 Task: Add an event with the title Second Interview with Rahul, date ''2023/10/24'', time 7:00 AM to 9:00 AMand add a description: The team may use predefined quality metrics and measurements to quantitatively assess the quality of project deliverables and processes. These metrics could include defect rates, customer satisfaction surveys, performance benchmarks, or adherence to project timelines and budgets.Select event color  Grape . Add location for the event as: 789 Khan El Khalili Bazaar, Cairo, Egypt, logged in from the account softage.6@softage.netand send the event invitation to softage.8@softage.net and softage.9@softage.net. Set a reminder for the event Doesn''t repeat
Action: Mouse moved to (79, 113)
Screenshot: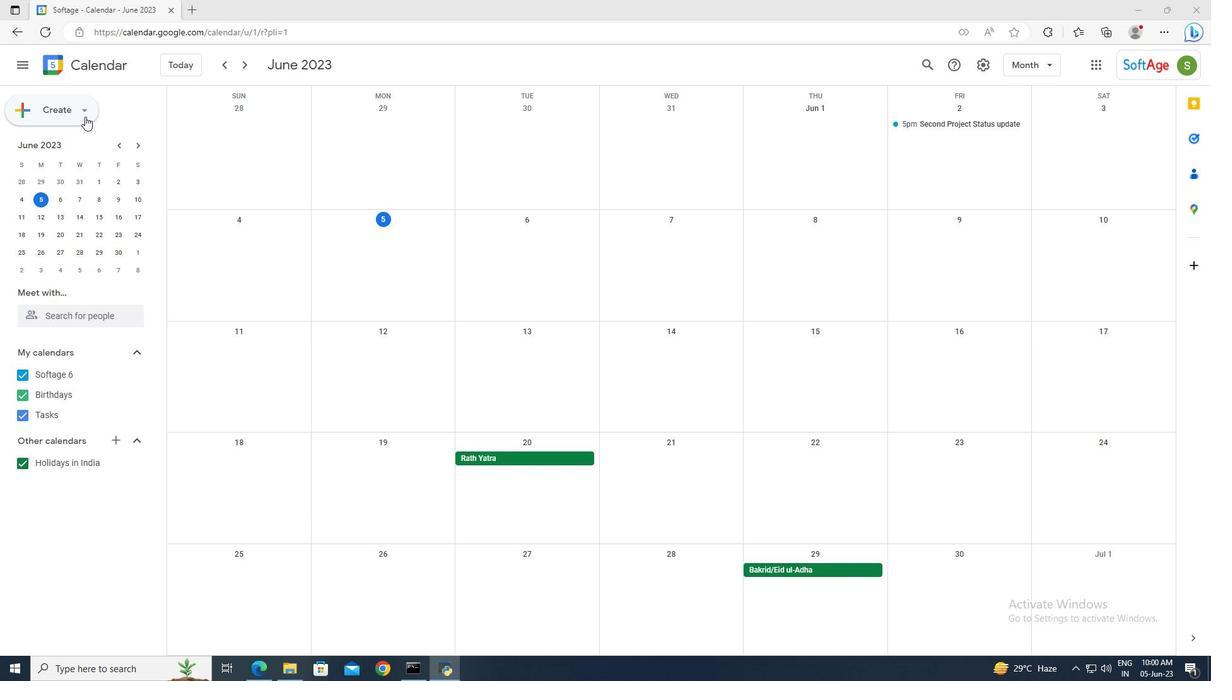 
Action: Mouse pressed left at (79, 113)
Screenshot: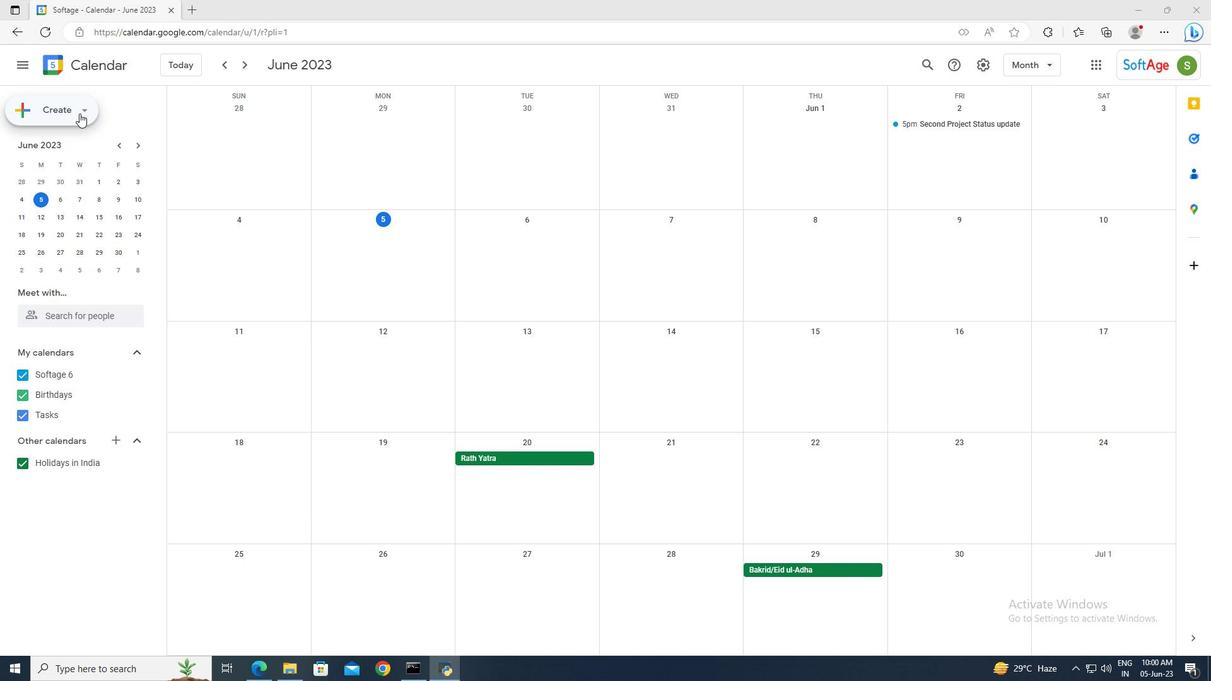 
Action: Mouse moved to (83, 140)
Screenshot: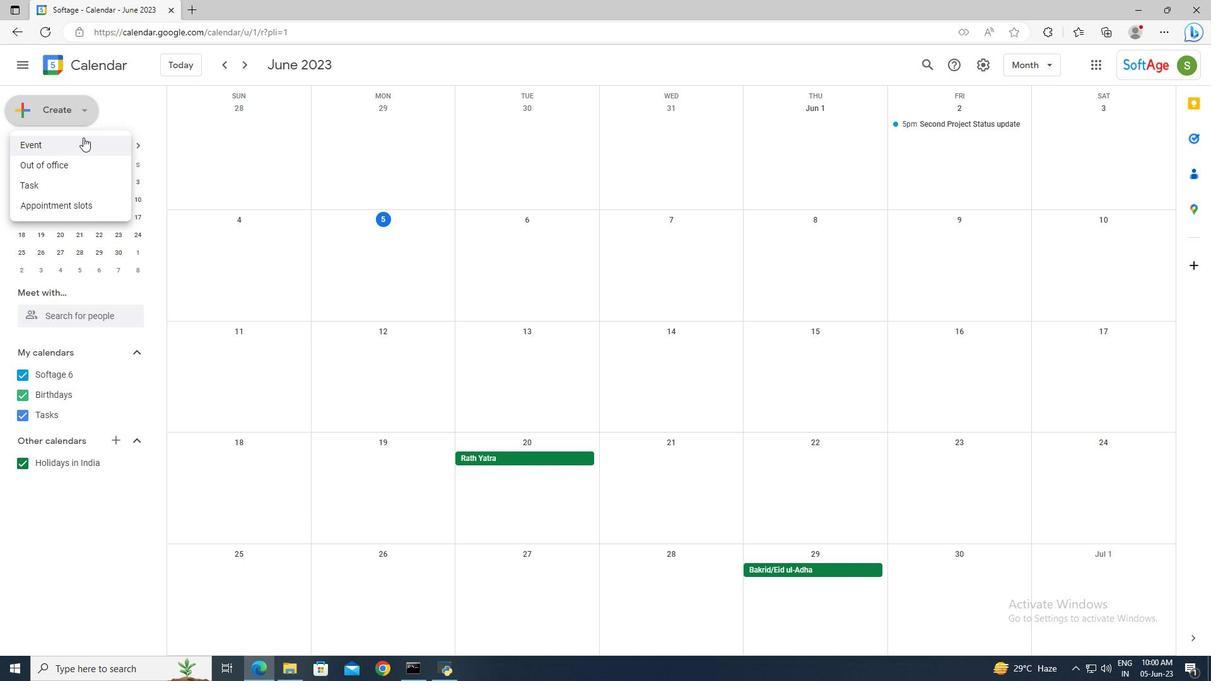 
Action: Mouse pressed left at (83, 140)
Screenshot: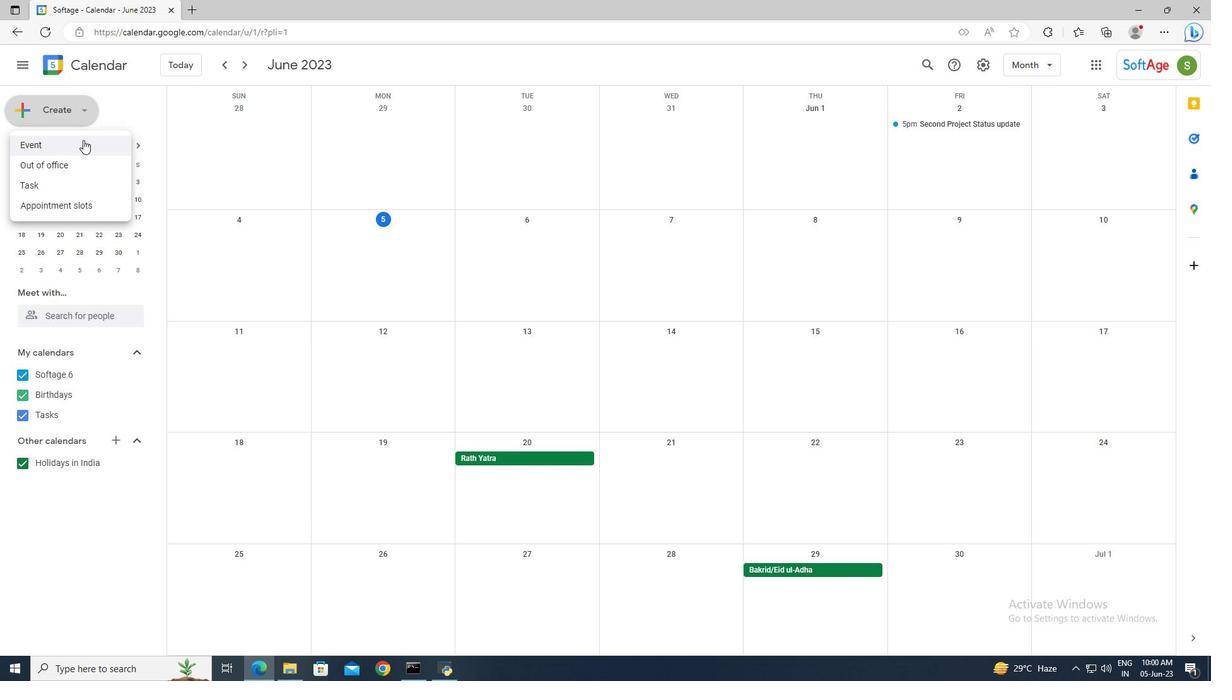 
Action: Mouse moved to (187, 492)
Screenshot: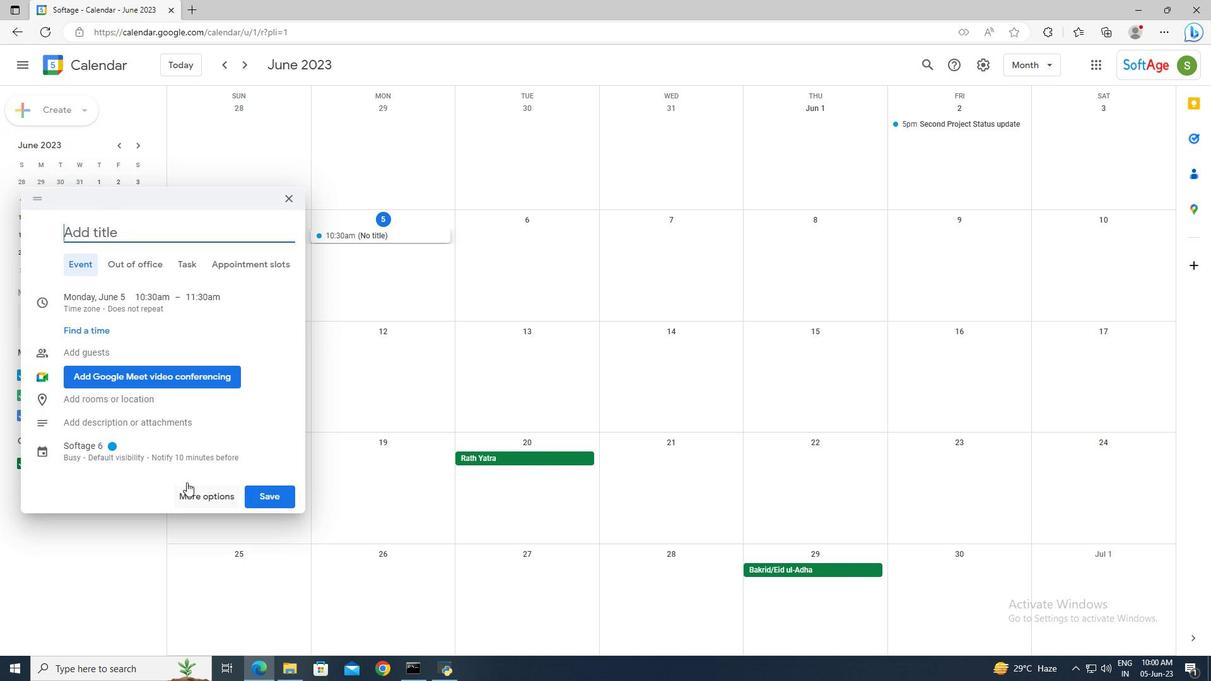 
Action: Mouse pressed left at (187, 492)
Screenshot: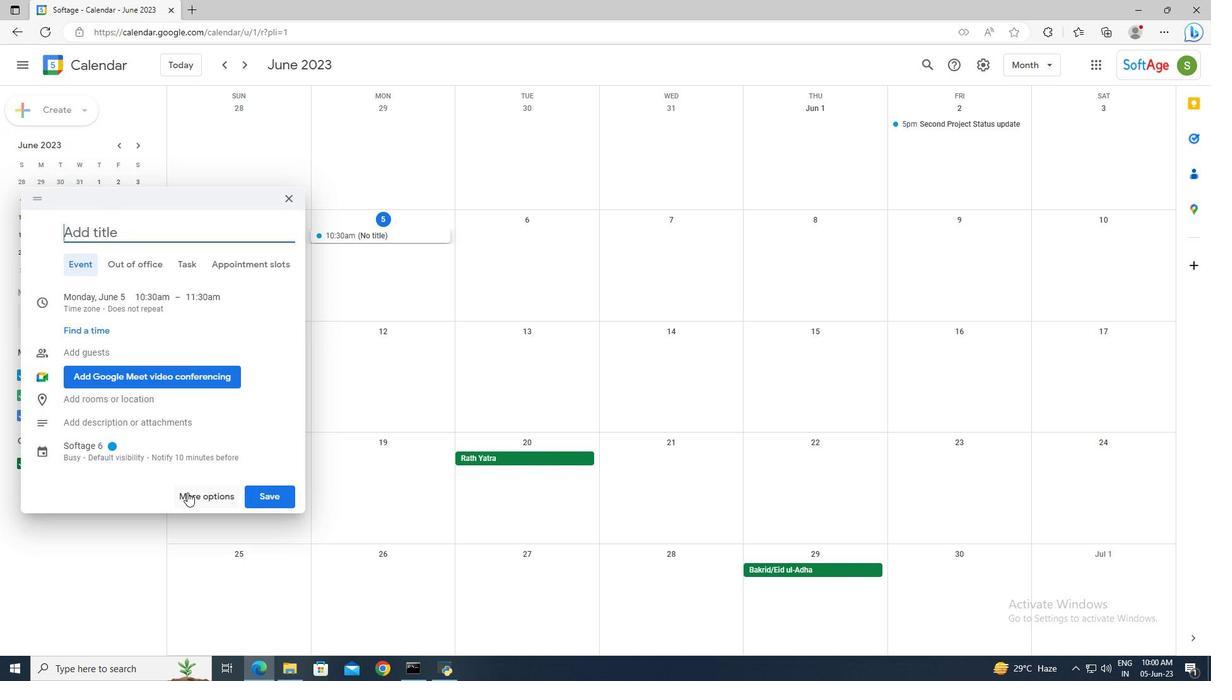 
Action: Mouse moved to (208, 75)
Screenshot: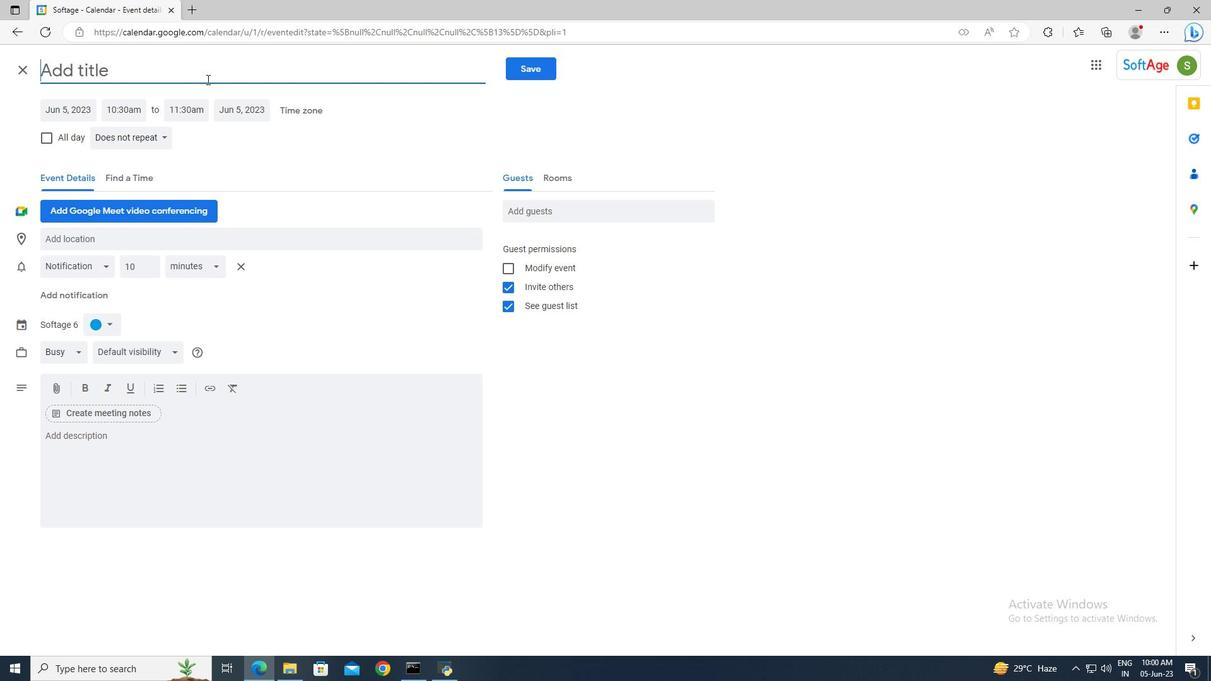 
Action: Mouse pressed left at (208, 75)
Screenshot: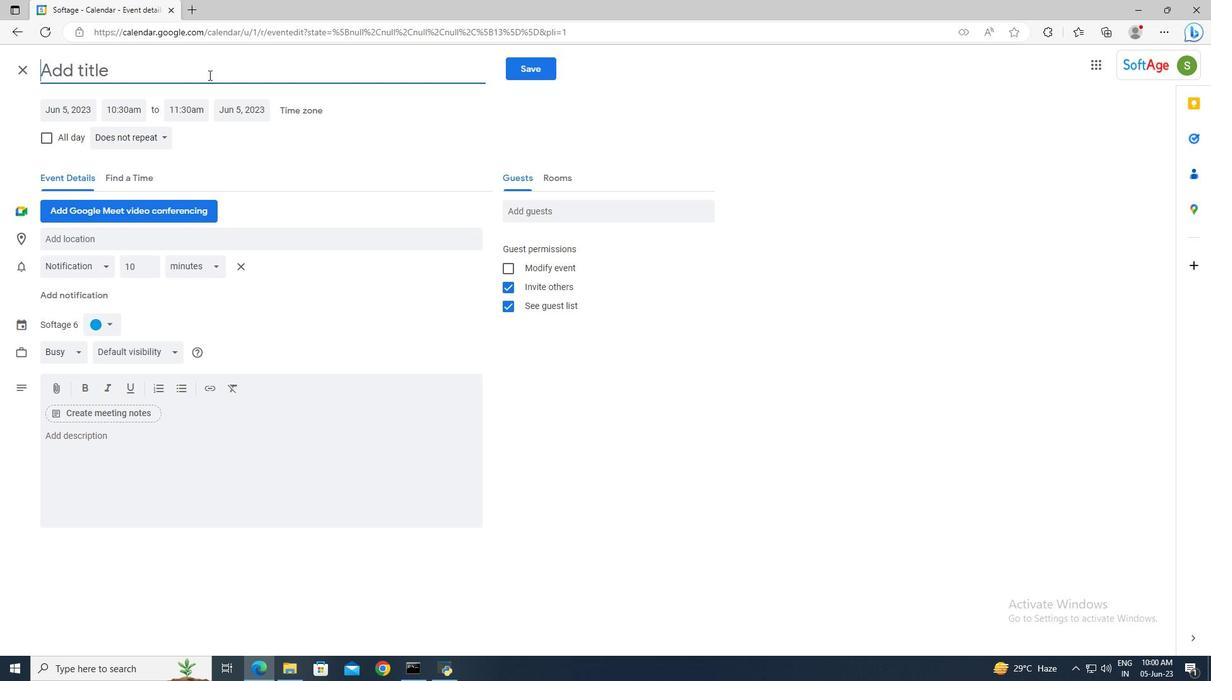 
Action: Key pressed <Key.shift>See<Key.backspace>cont<Key.backspace>d<Key.space><Key.shift>Interview<Key.space>with<Key.space><Key.shift>Rahul
Screenshot: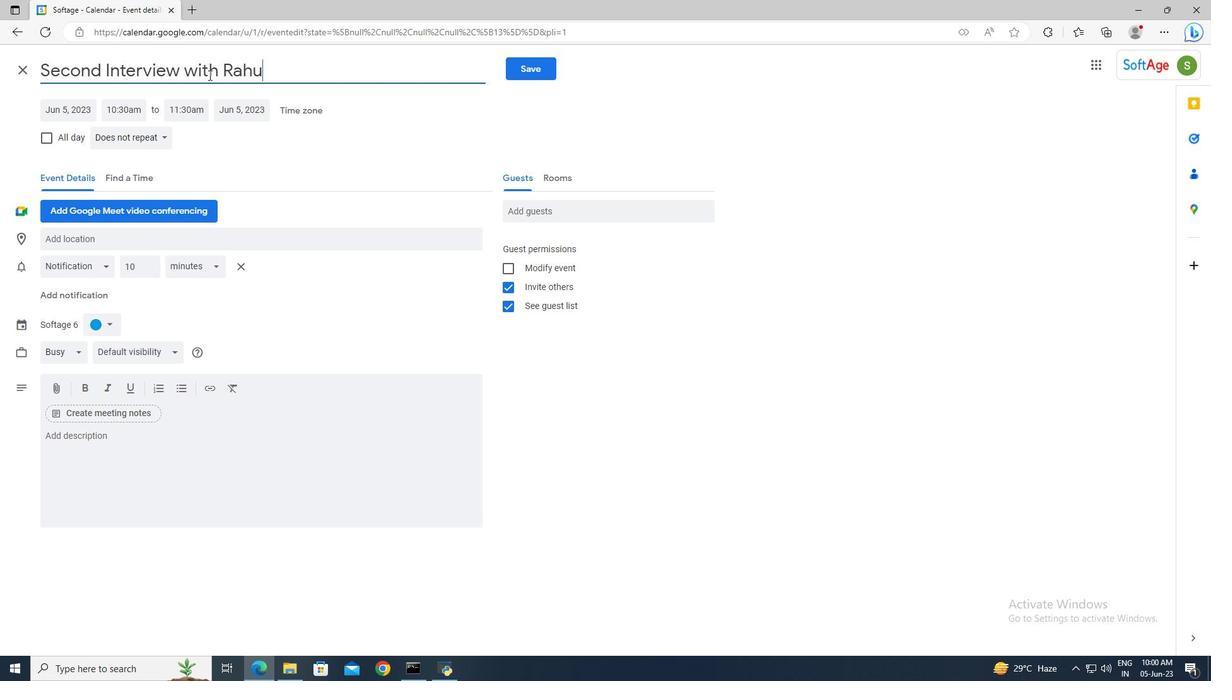 
Action: Mouse moved to (75, 114)
Screenshot: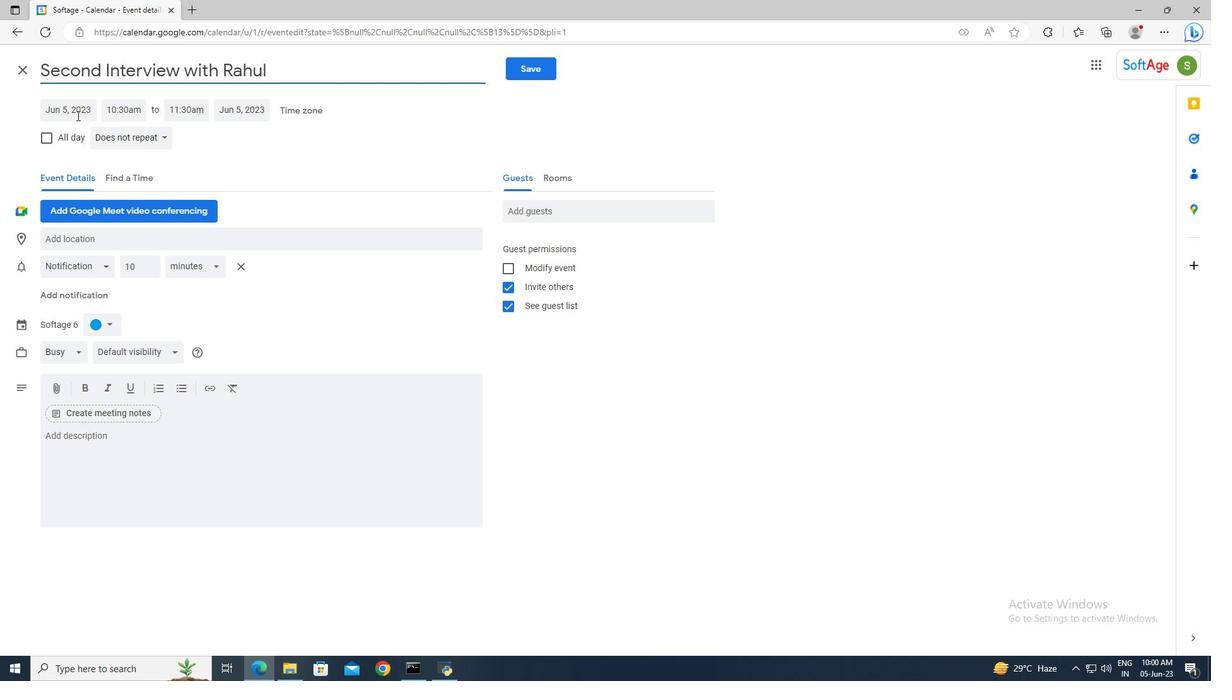 
Action: Mouse pressed left at (75, 114)
Screenshot: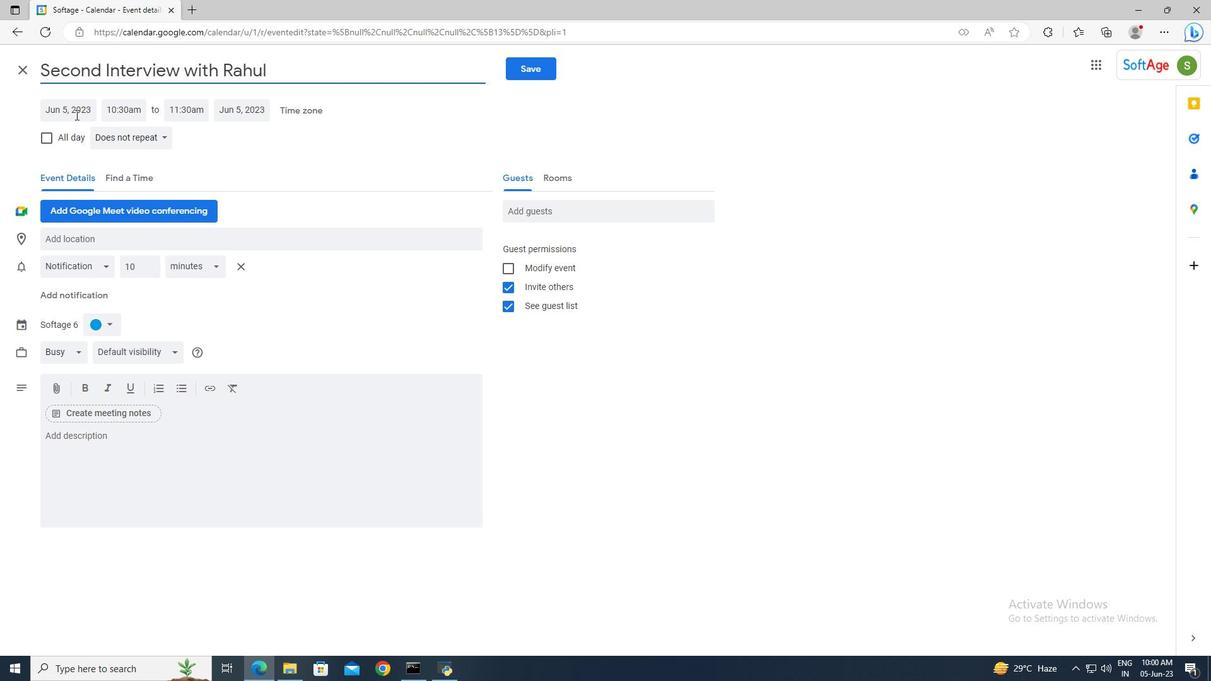 
Action: Mouse moved to (195, 137)
Screenshot: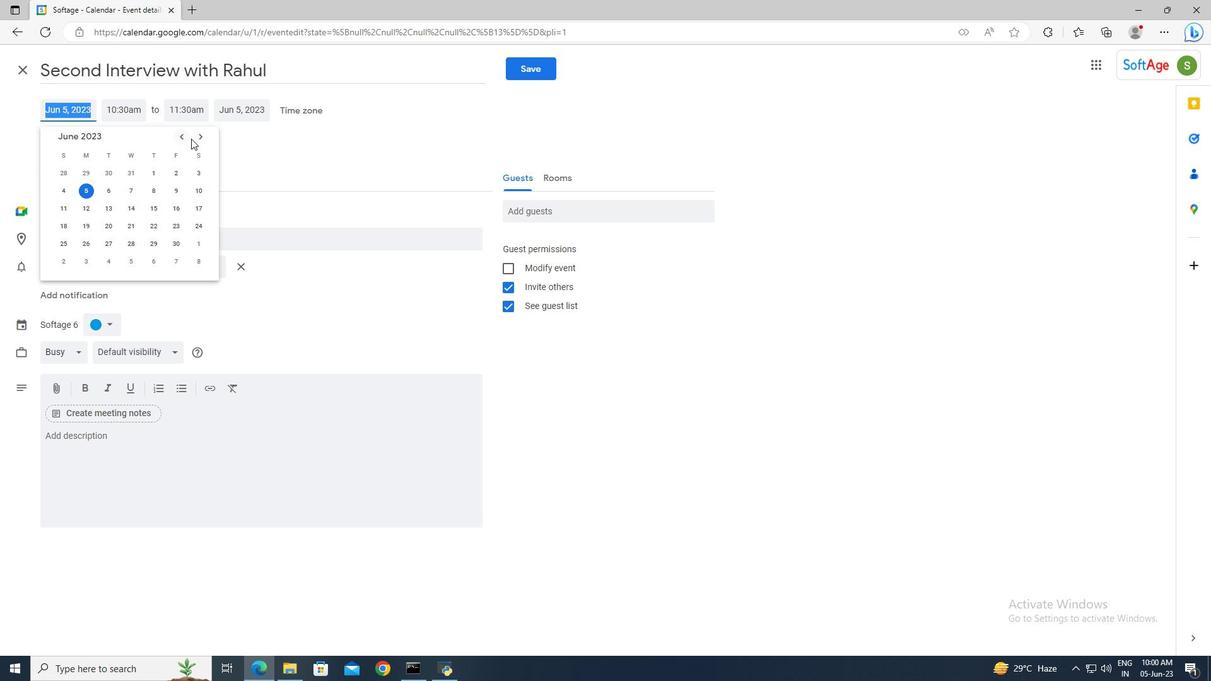 
Action: Mouse pressed left at (195, 137)
Screenshot: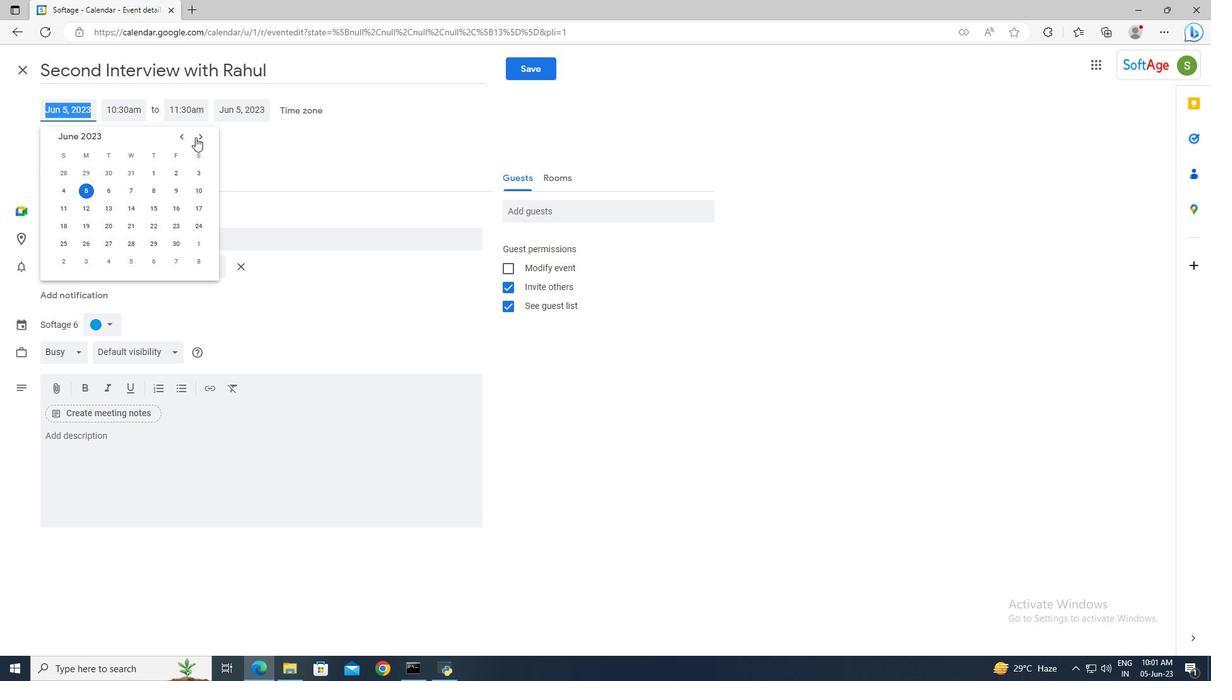 
Action: Mouse moved to (194, 135)
Screenshot: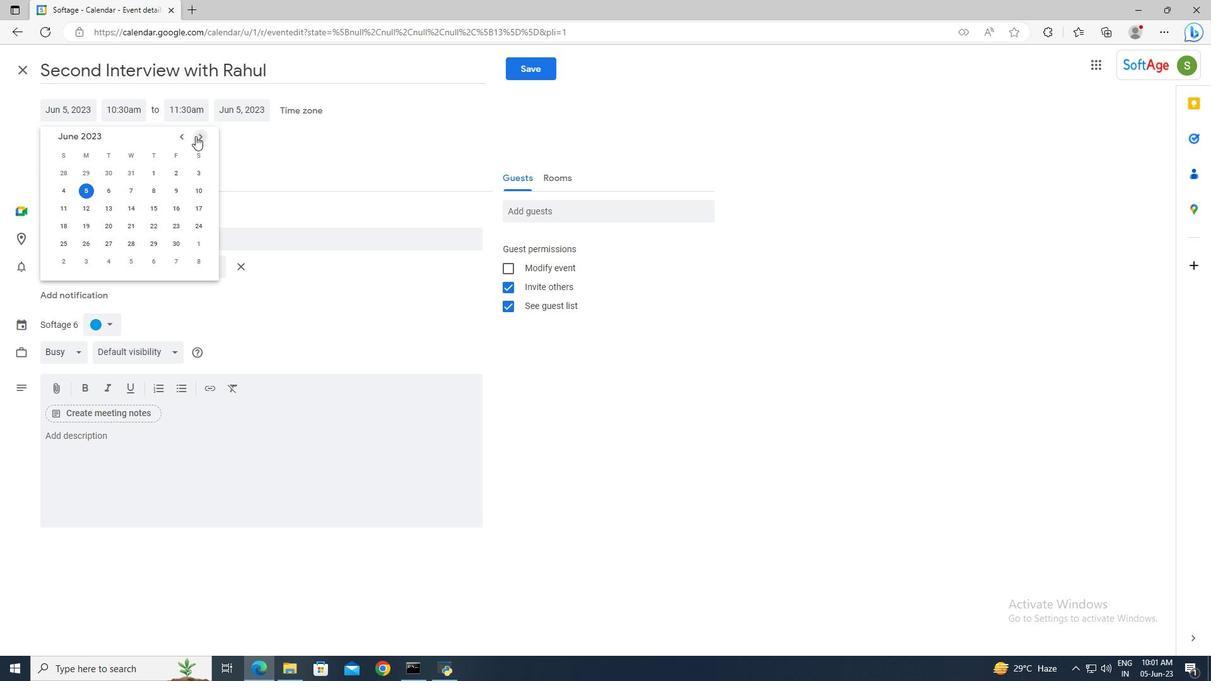 
Action: Mouse pressed left at (194, 135)
Screenshot: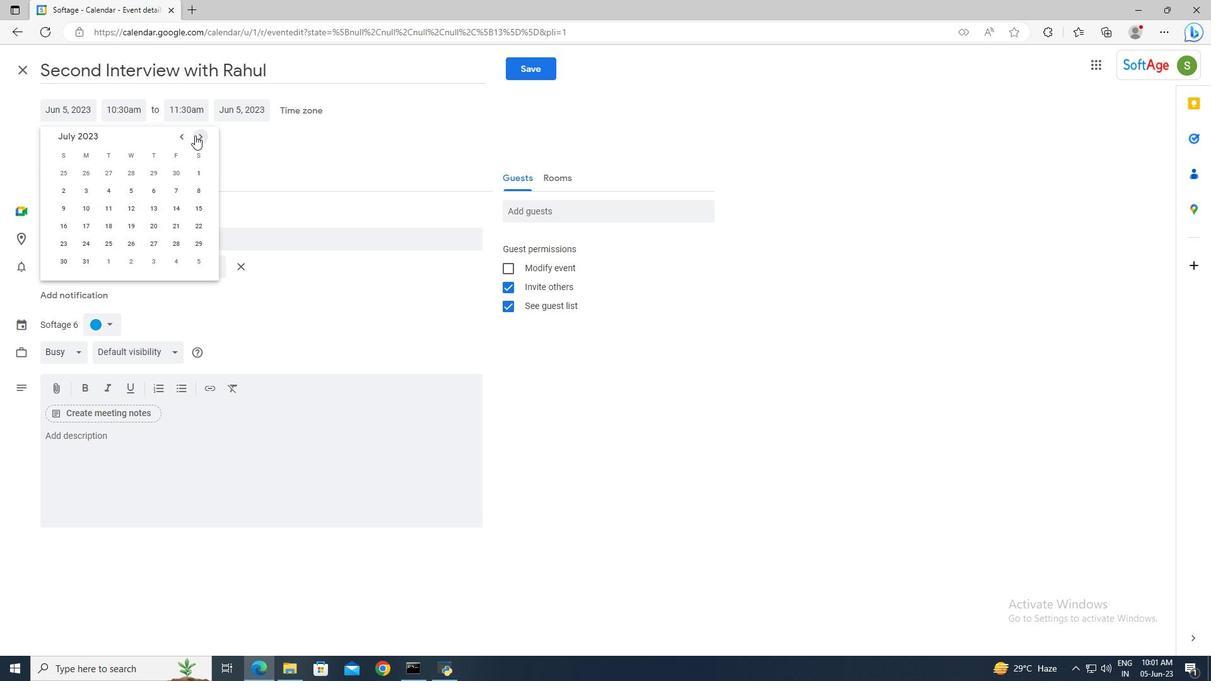 
Action: Mouse moved to (194, 135)
Screenshot: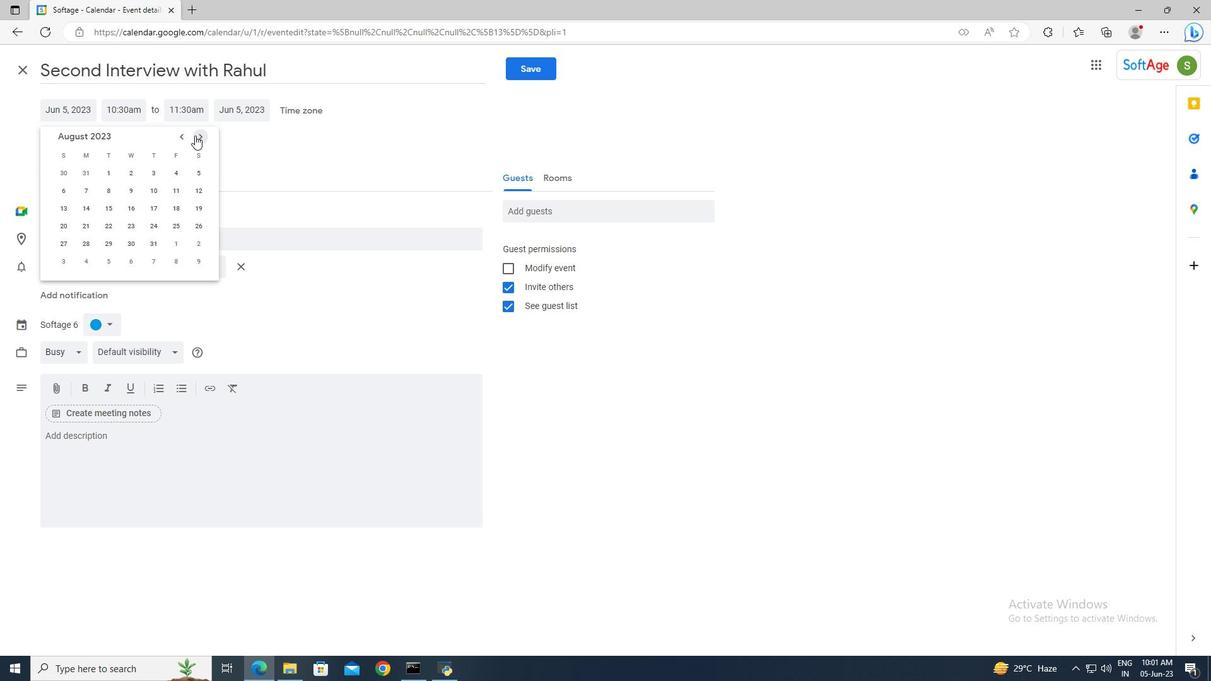 
Action: Mouse pressed left at (194, 135)
Screenshot: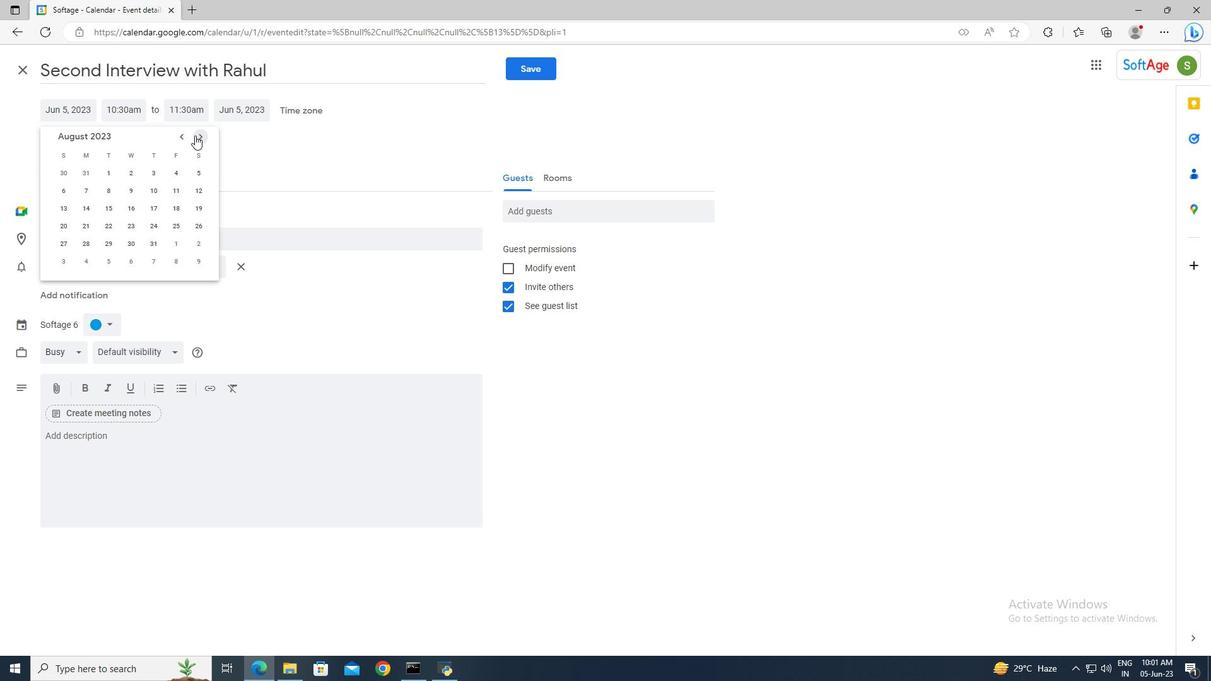 
Action: Mouse pressed left at (194, 135)
Screenshot: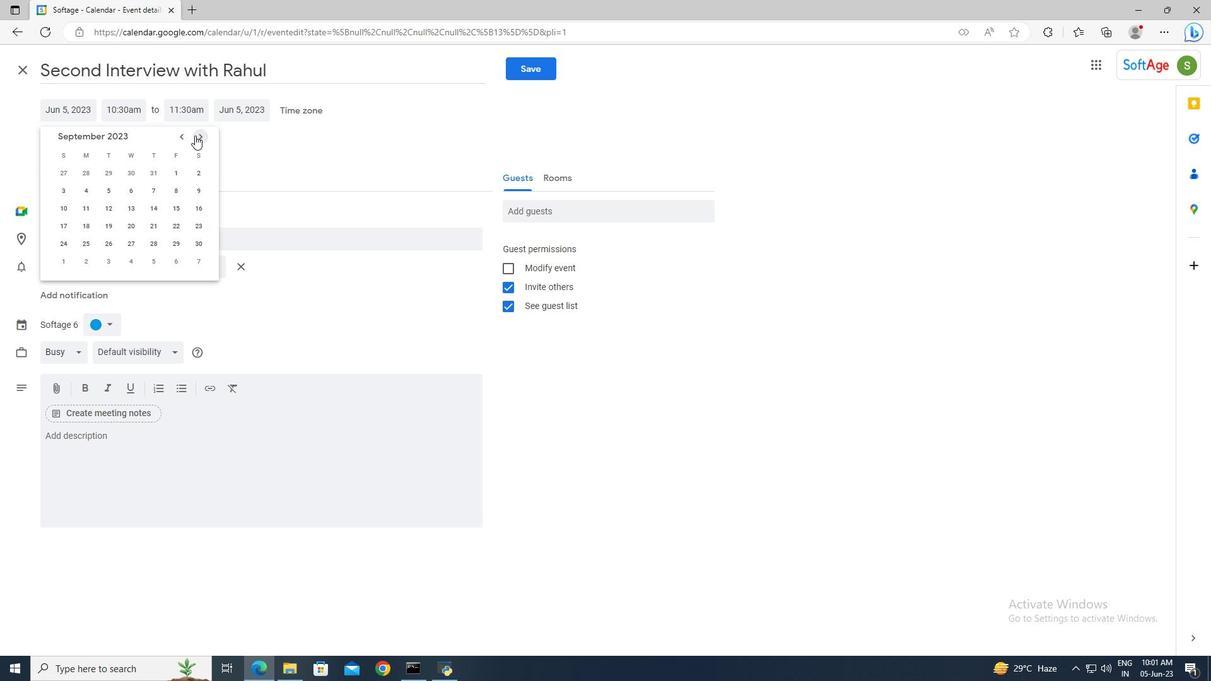 
Action: Mouse moved to (111, 224)
Screenshot: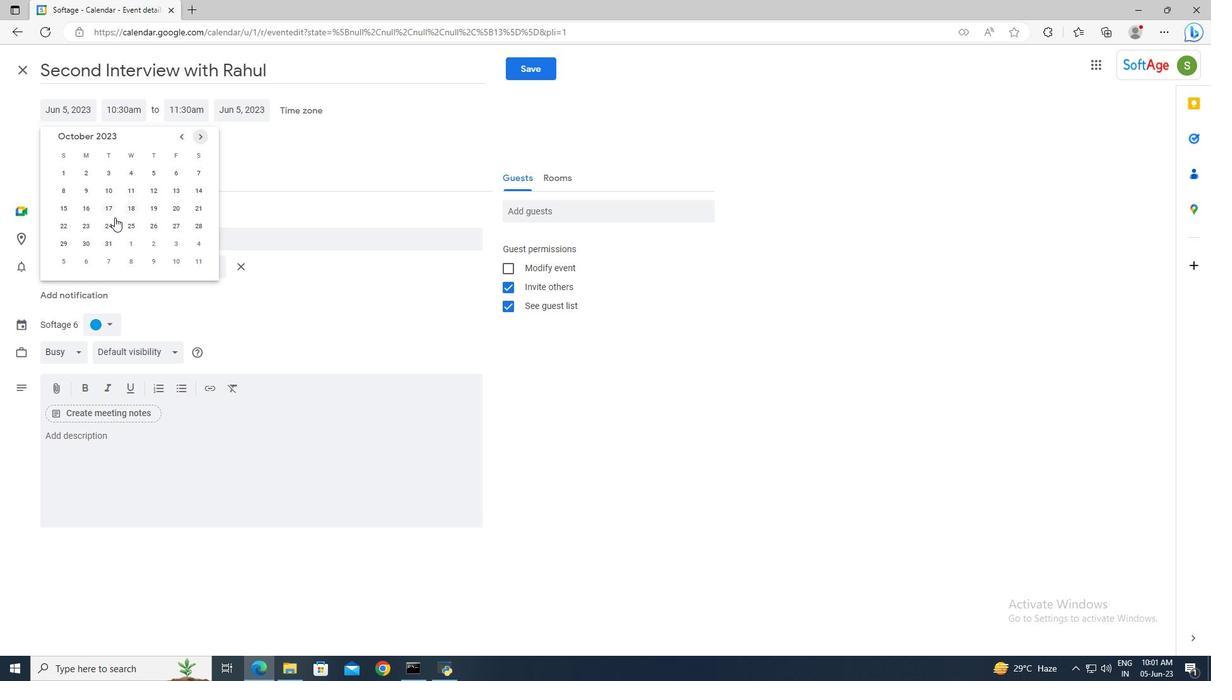 
Action: Mouse pressed left at (111, 224)
Screenshot: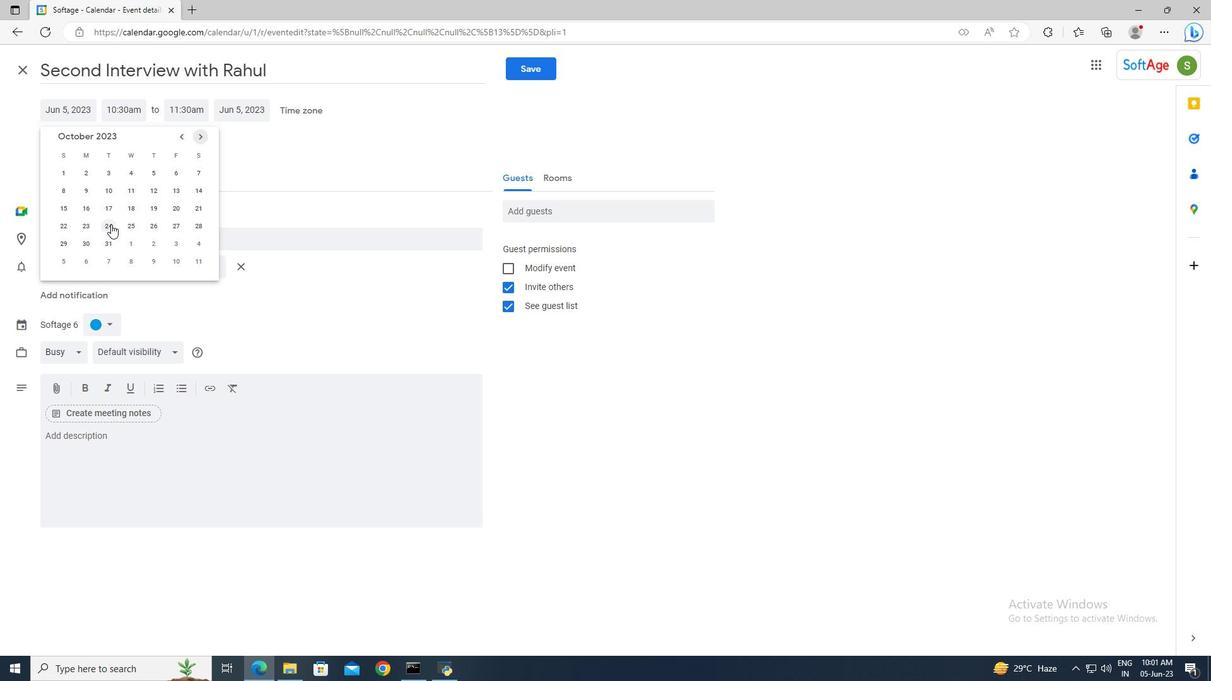 
Action: Mouse moved to (128, 109)
Screenshot: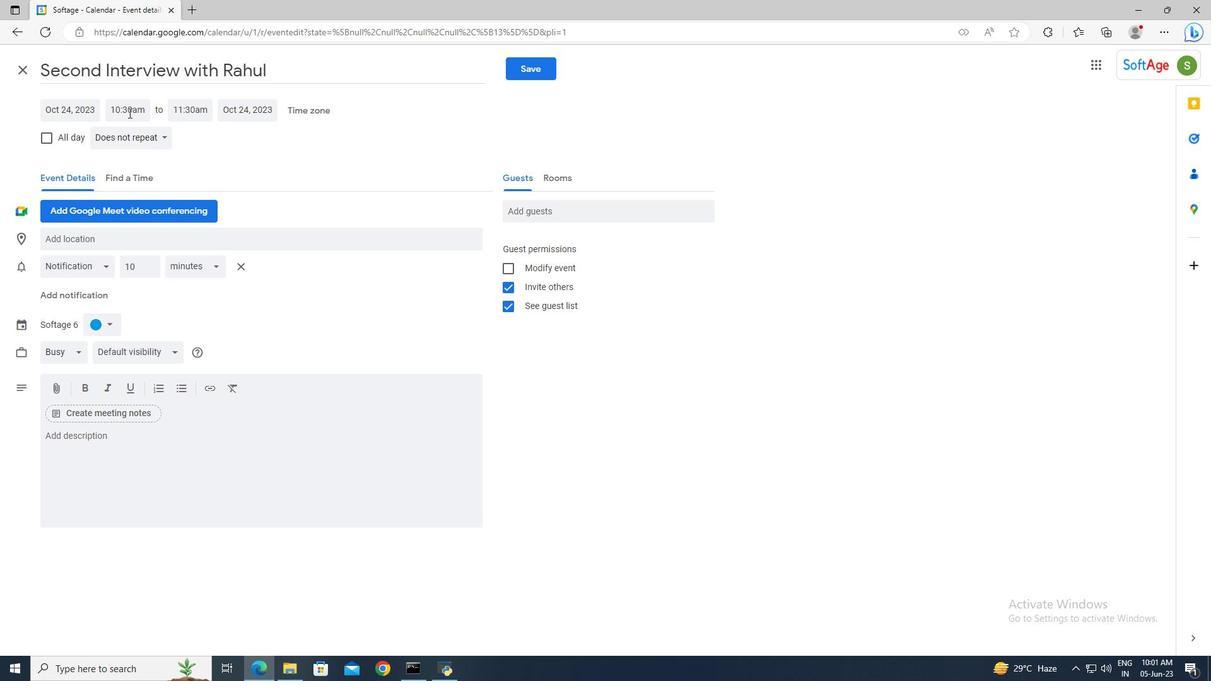 
Action: Mouse pressed left at (128, 109)
Screenshot: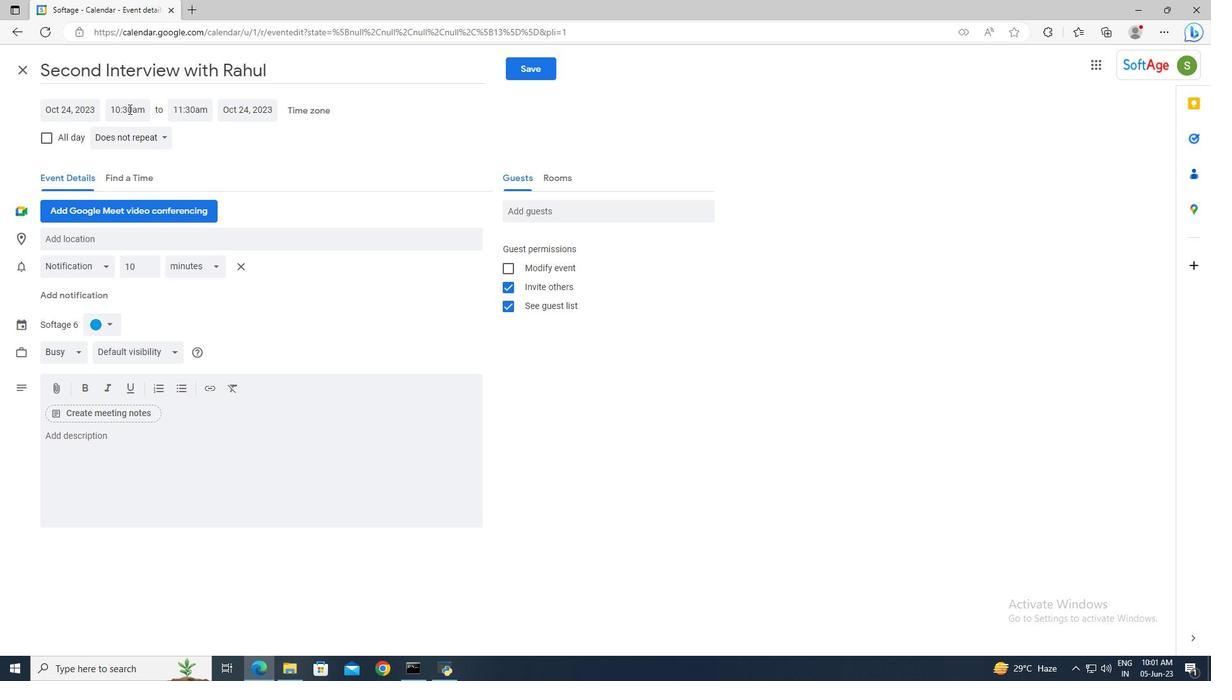 
Action: Mouse moved to (128, 109)
Screenshot: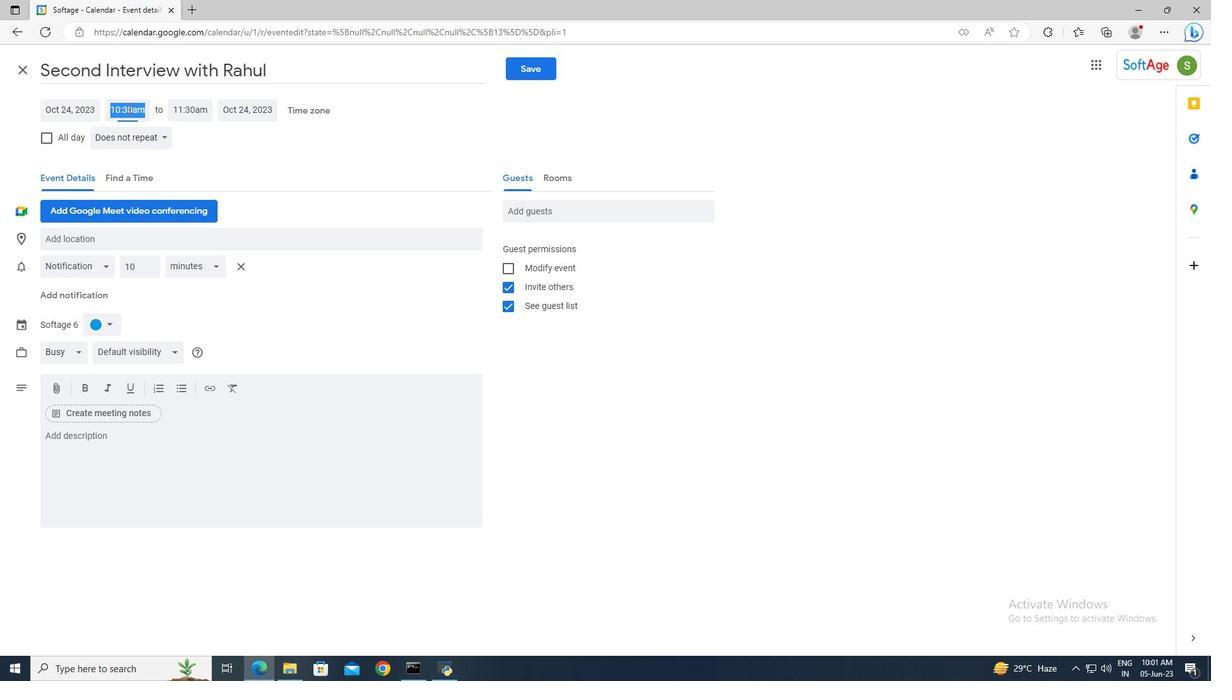
Action: Key pressed 7<Key.shift_r>:00am<Key.enter><Key.tab>9<Key.shift>:00<Key.enter>
Screenshot: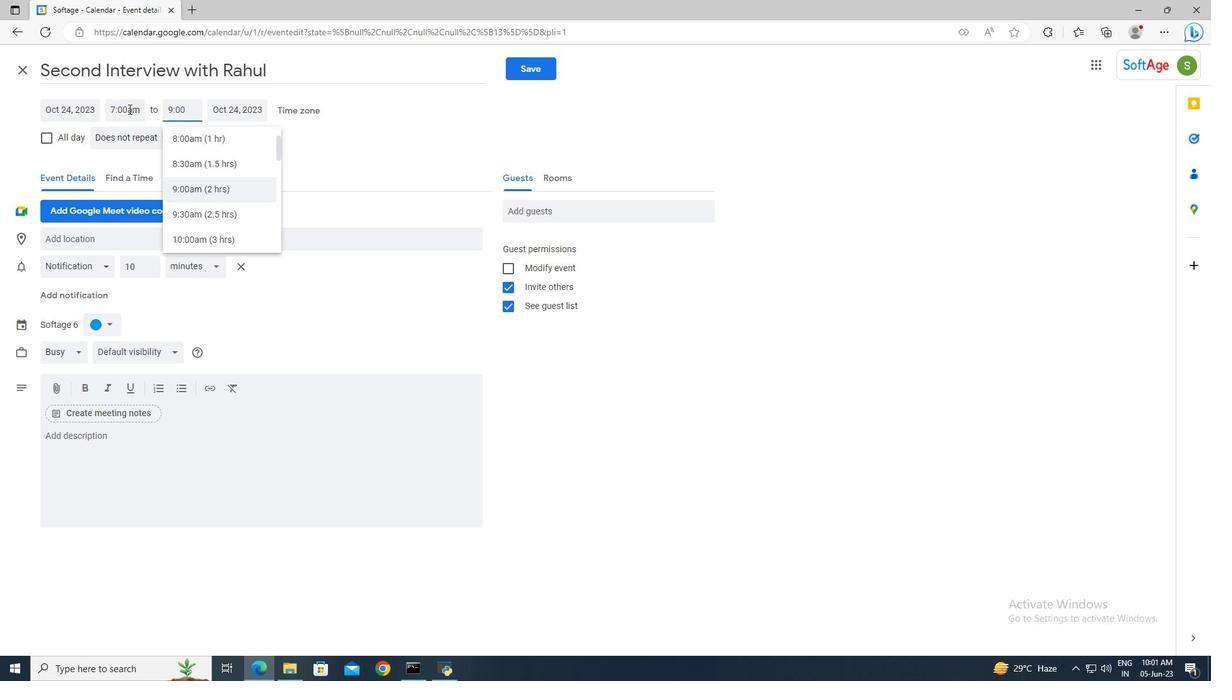
Action: Mouse moved to (129, 451)
Screenshot: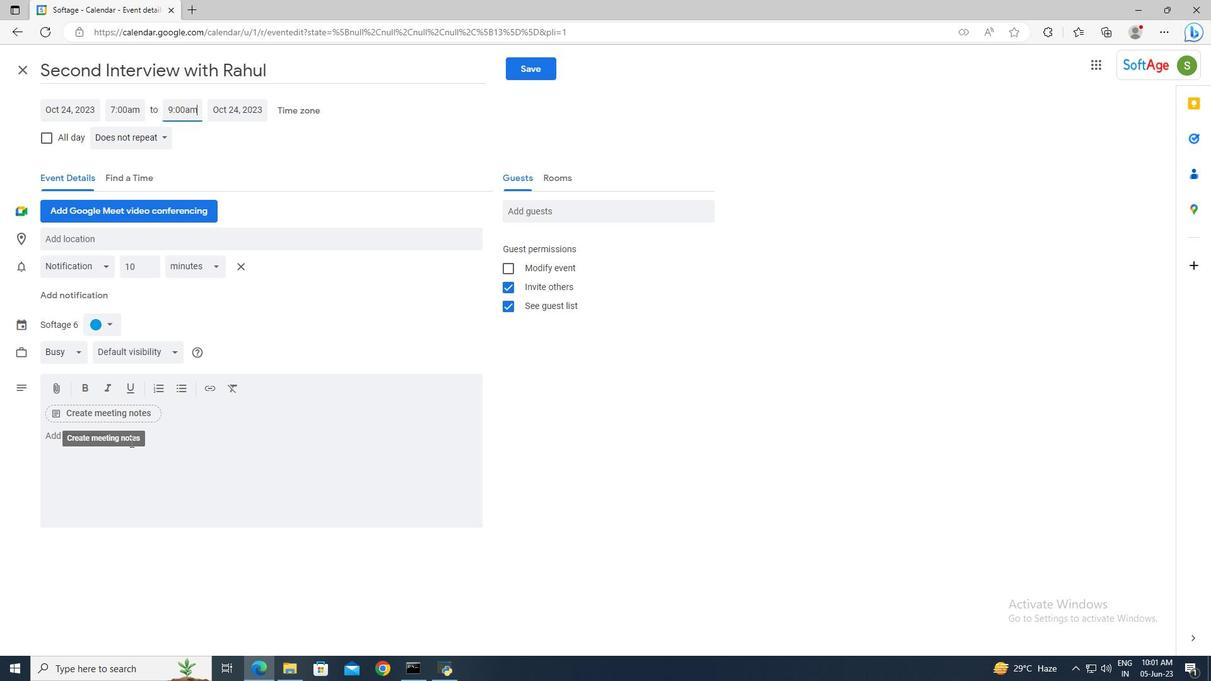 
Action: Mouse pressed left at (129, 451)
Screenshot: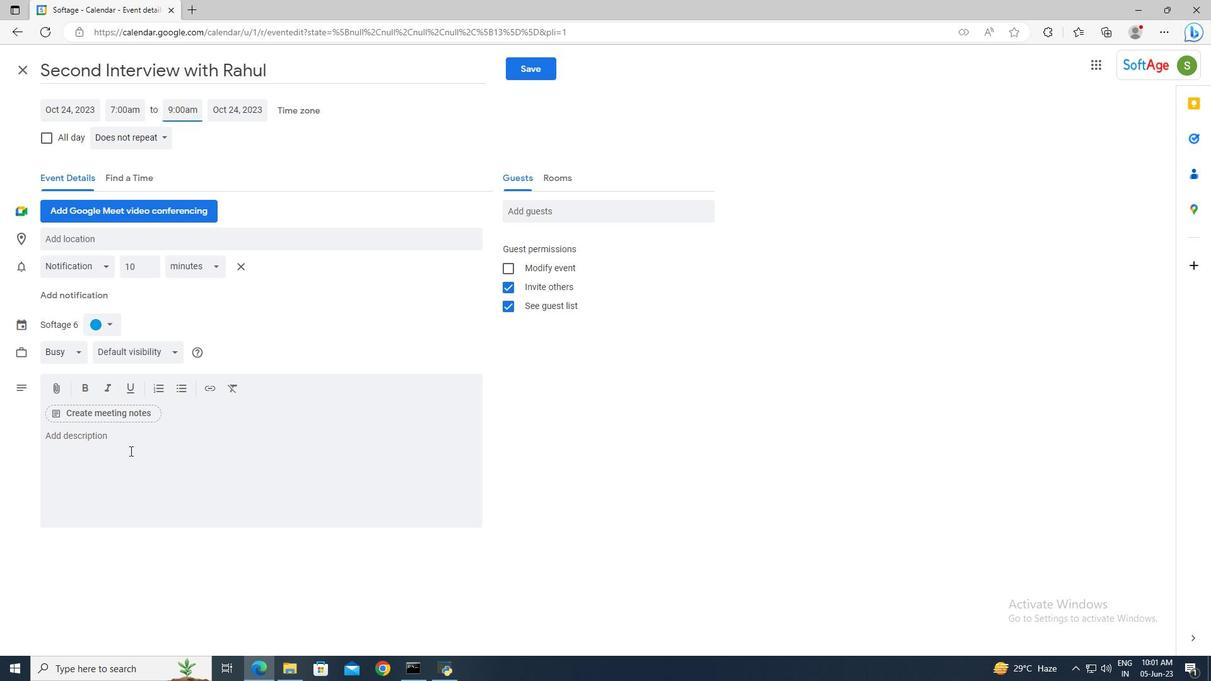 
Action: Key pressed <Key.shift>The<Key.space>team<Key.space>may<Key.space>use<Key.space>predefined<Key.space>quality<Key.space>metrics<Key.space>and<Key.space>measurements<Key.space>to<Key.space>quantitatively<Key.space>assess<Key.space>the<Key.space>quality<Key.space>of<Key.space>project<Key.space>deliverables<Key.space>and<Key.space>processes.<Key.space><Key.shift>These<Key.space>metrics<Key.space>could<Key.space>include<Key.space>detect<Key.space>rates,<Key.space>customer<Key.space>satisfaction<Key.space>surveys,<Key.space>performance<Key.space>benchmarks,<Key.space>or<Key.space>adherence<Key.space>to<Key.space>project<Key.space>timelines<Key.space>and<Key.space>budgets.
Screenshot: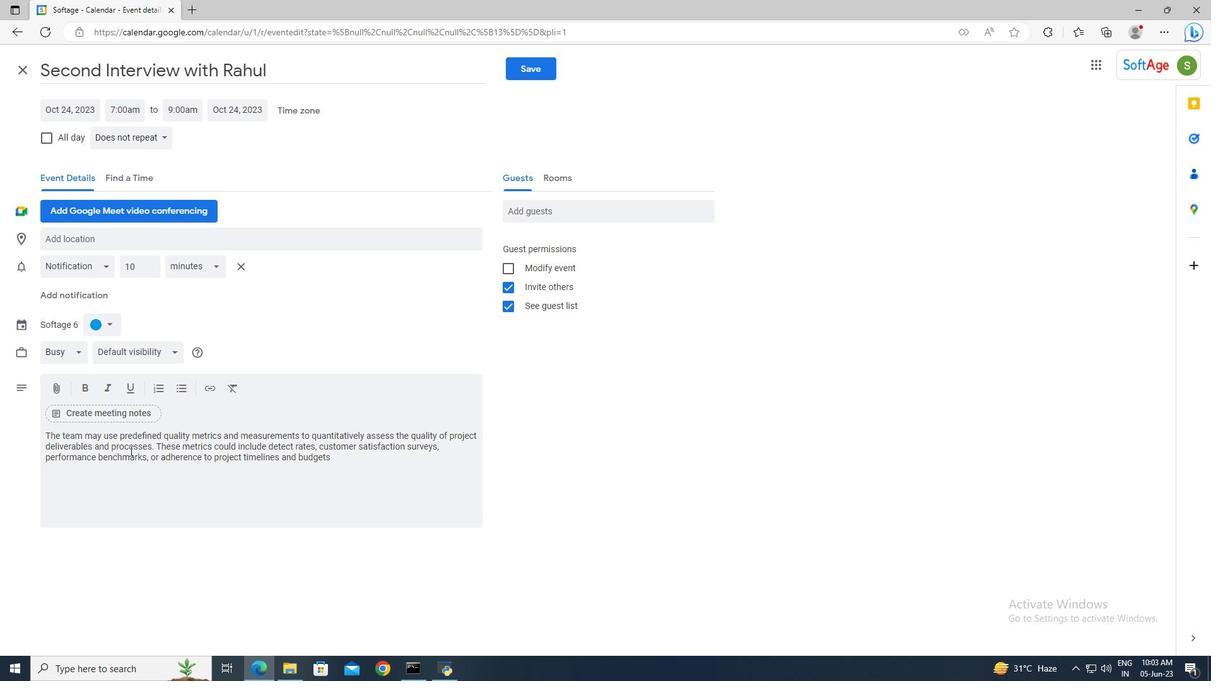 
Action: Mouse moved to (108, 324)
Screenshot: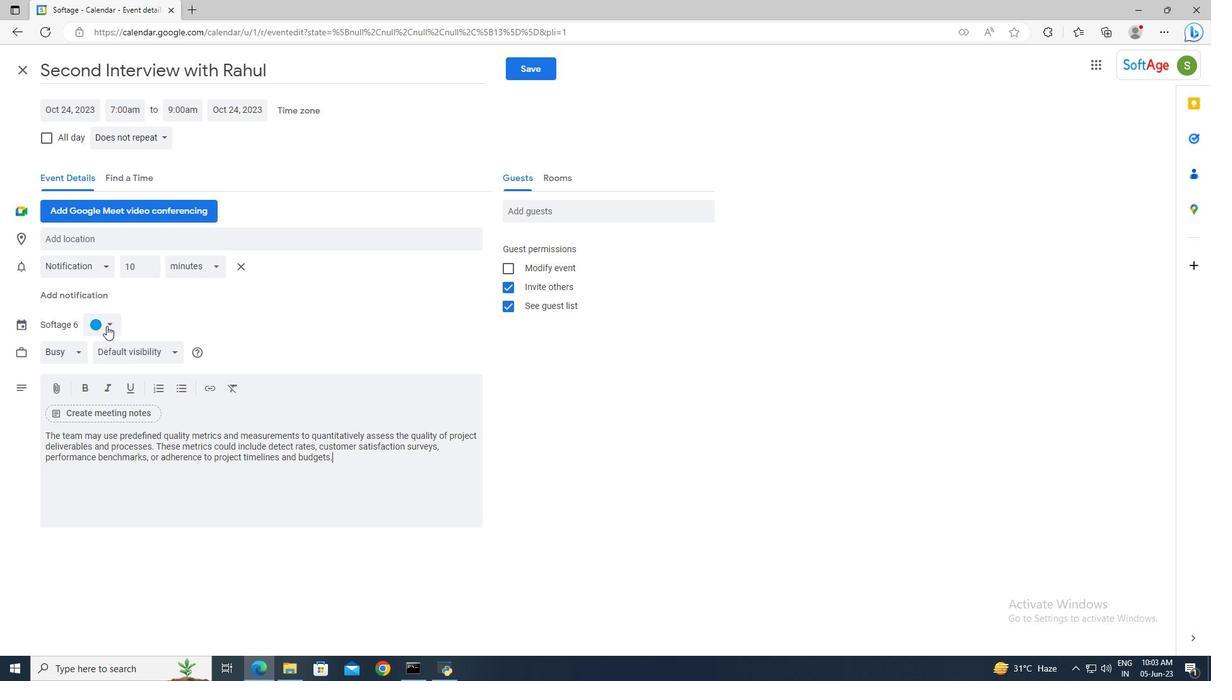 
Action: Mouse pressed left at (108, 324)
Screenshot: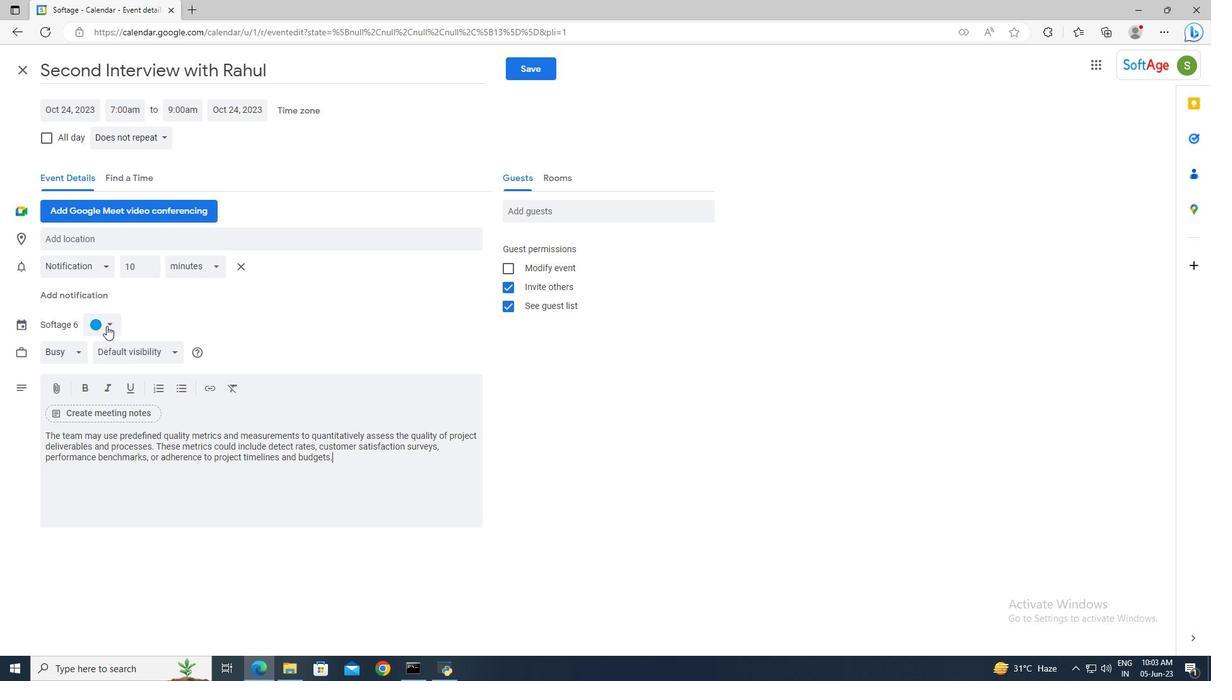 
Action: Mouse moved to (95, 360)
Screenshot: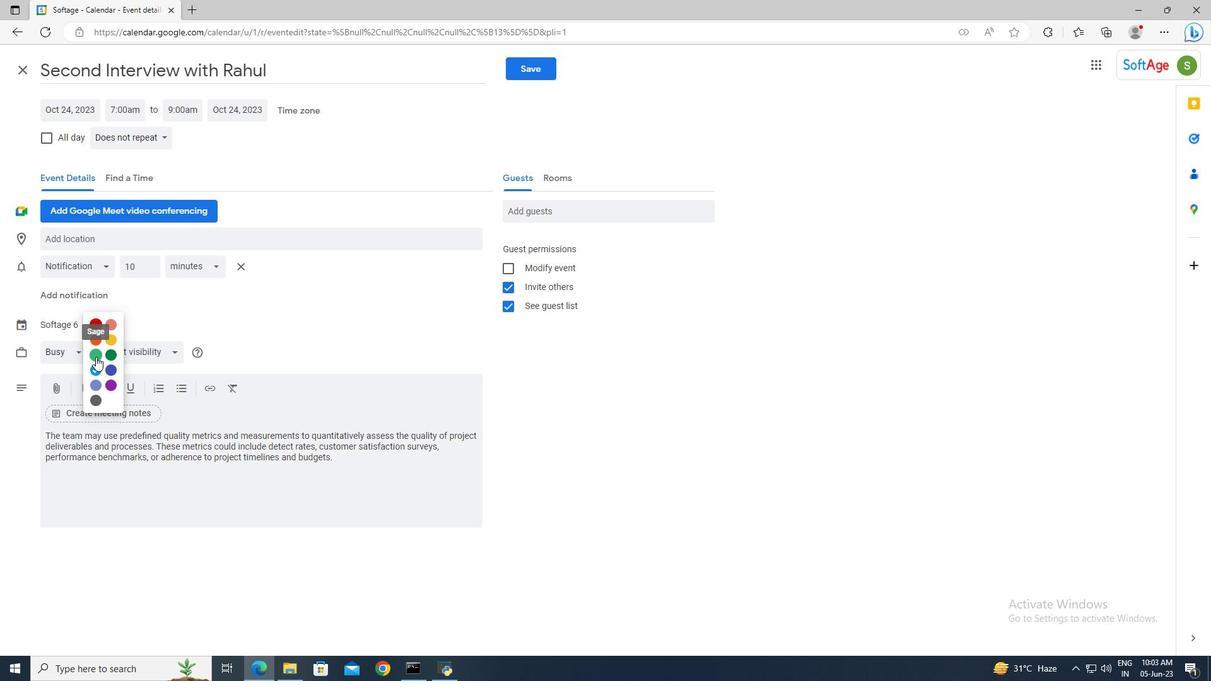 
Action: Mouse pressed left at (95, 360)
Screenshot: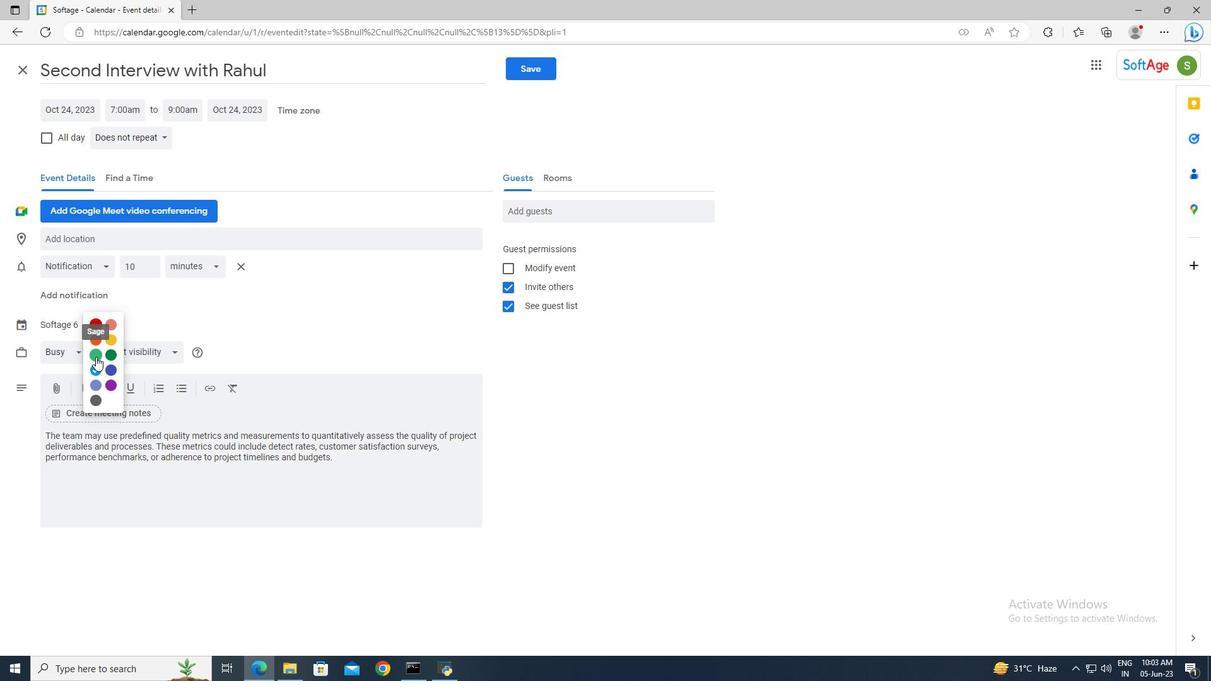 
Action: Mouse moved to (117, 247)
Screenshot: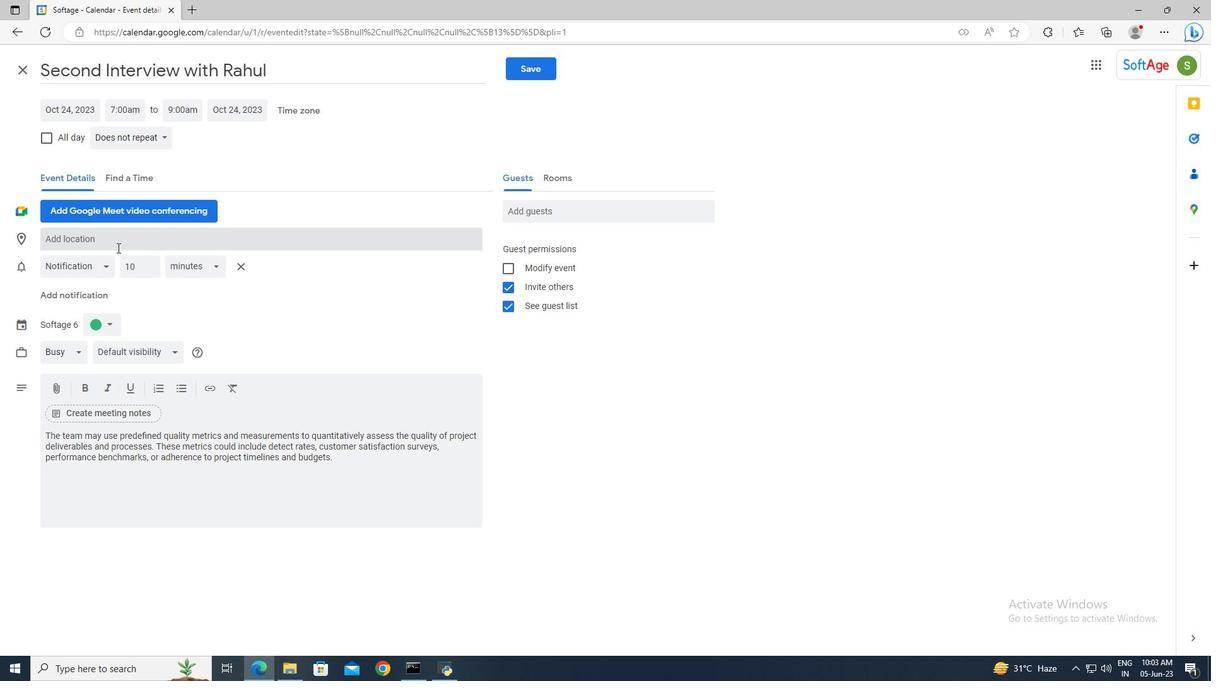 
Action: Mouse pressed left at (117, 247)
Screenshot: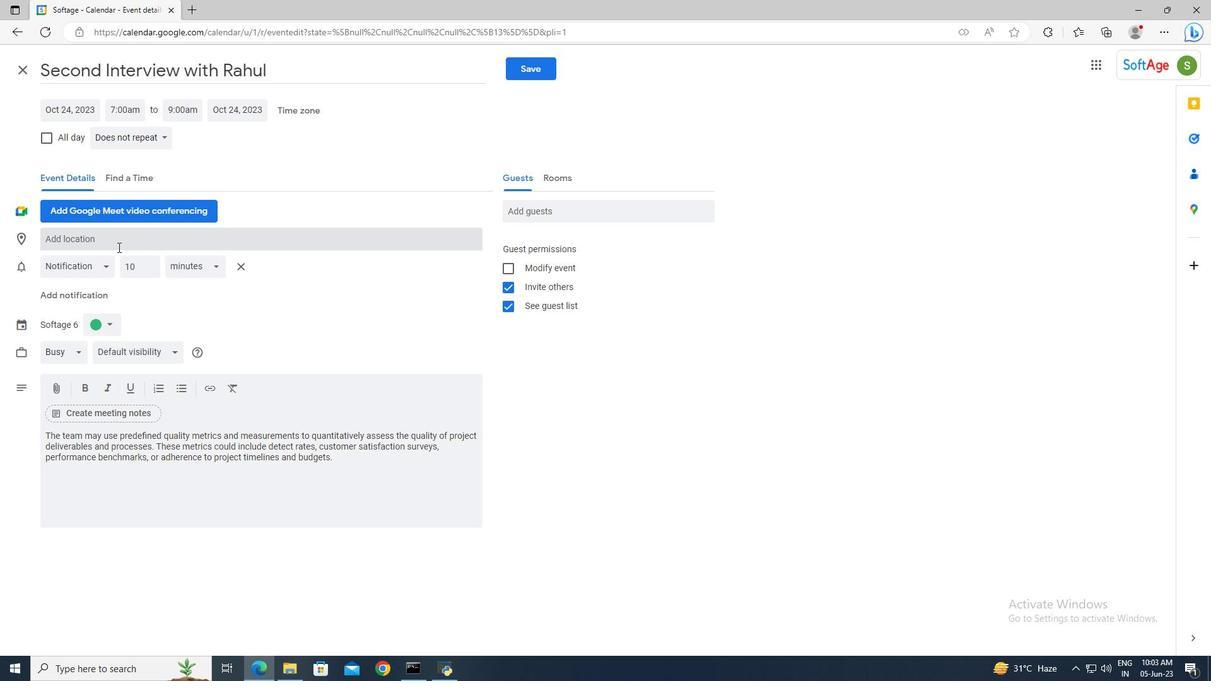 
Action: Mouse moved to (118, 246)
Screenshot: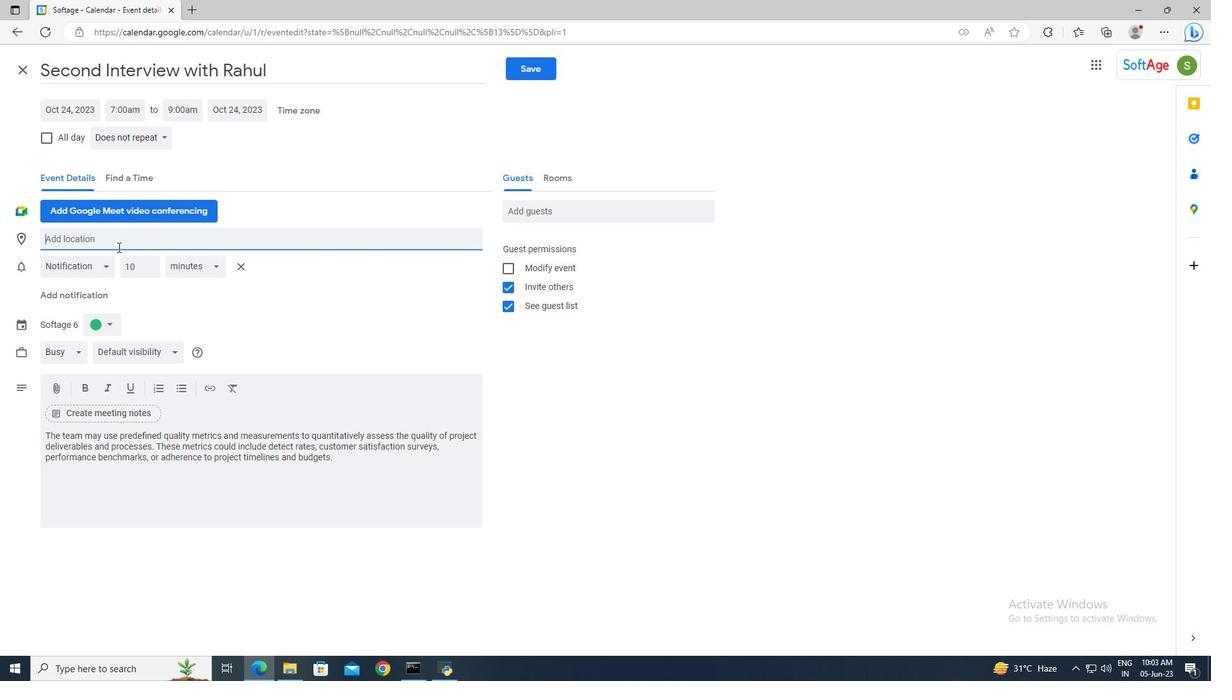 
Action: Key pressed 789<Key.space><Key.shift>Khan<Key.space><Key.shift>El<Key.space><Key.shift>Khalili<Key.space><Key.shift>Bazaar,<Key.space><Key.shift>Cairo,<Key.space><Key.shift>Egypt<Key.enter>
Screenshot: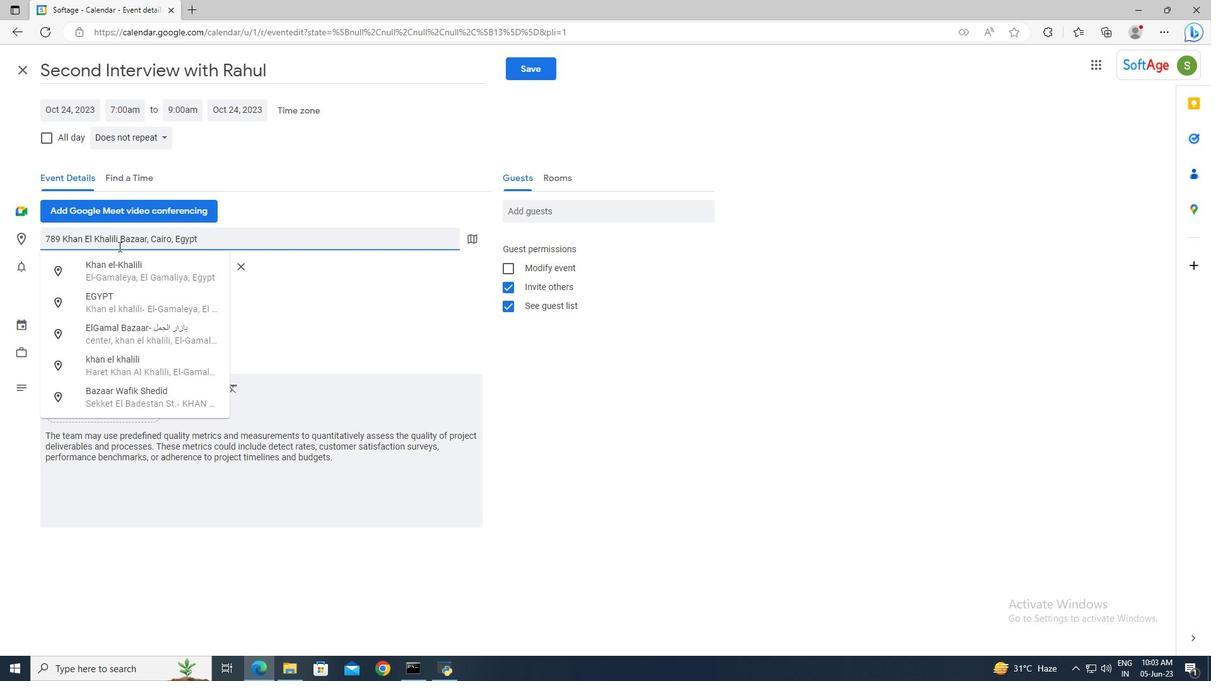 
Action: Mouse moved to (542, 214)
Screenshot: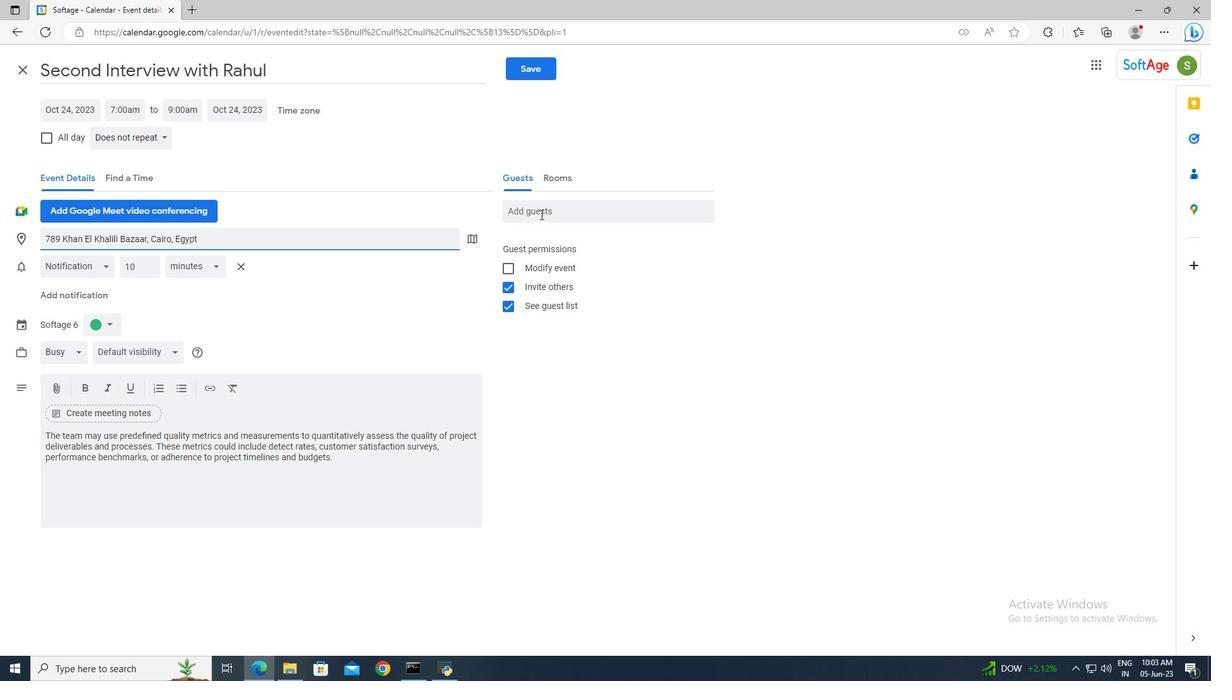 
Action: Mouse pressed left at (542, 214)
Screenshot: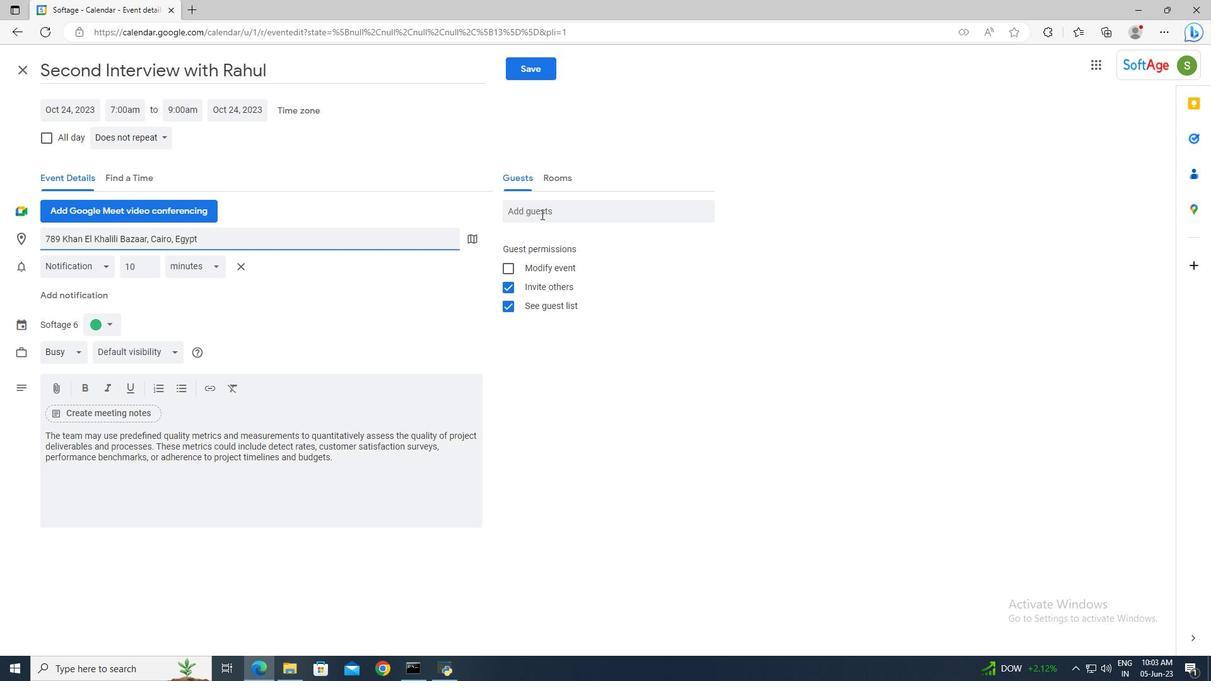 
Action: Key pressed softage.8<Key.shift>@softage.net<Key.enter>softage.9<Key.shift>@softage.net<Key.enter>
Screenshot: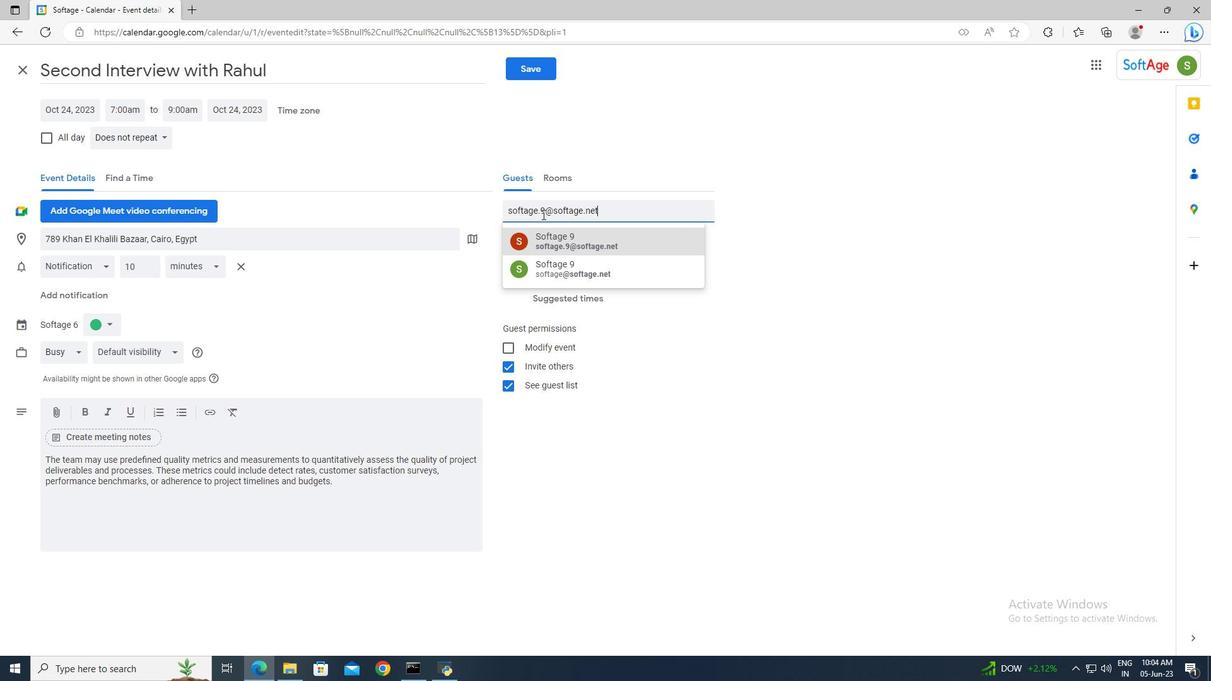 
Action: Mouse moved to (154, 138)
Screenshot: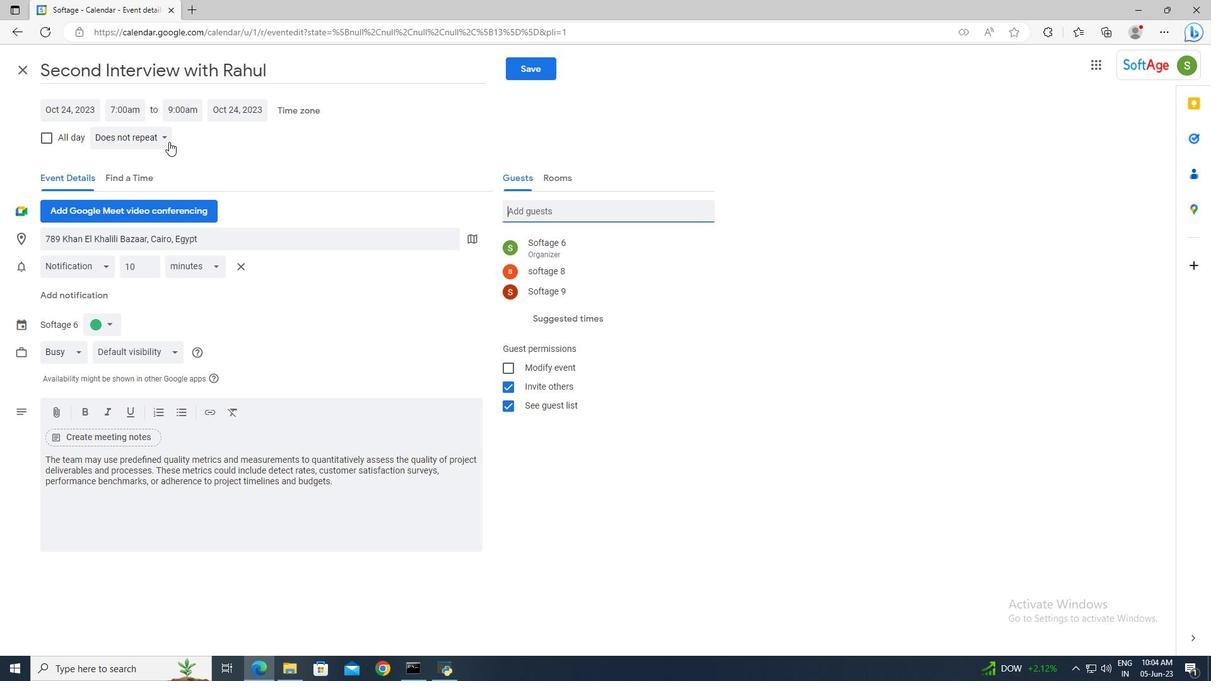 
Action: Mouse pressed left at (154, 138)
Screenshot: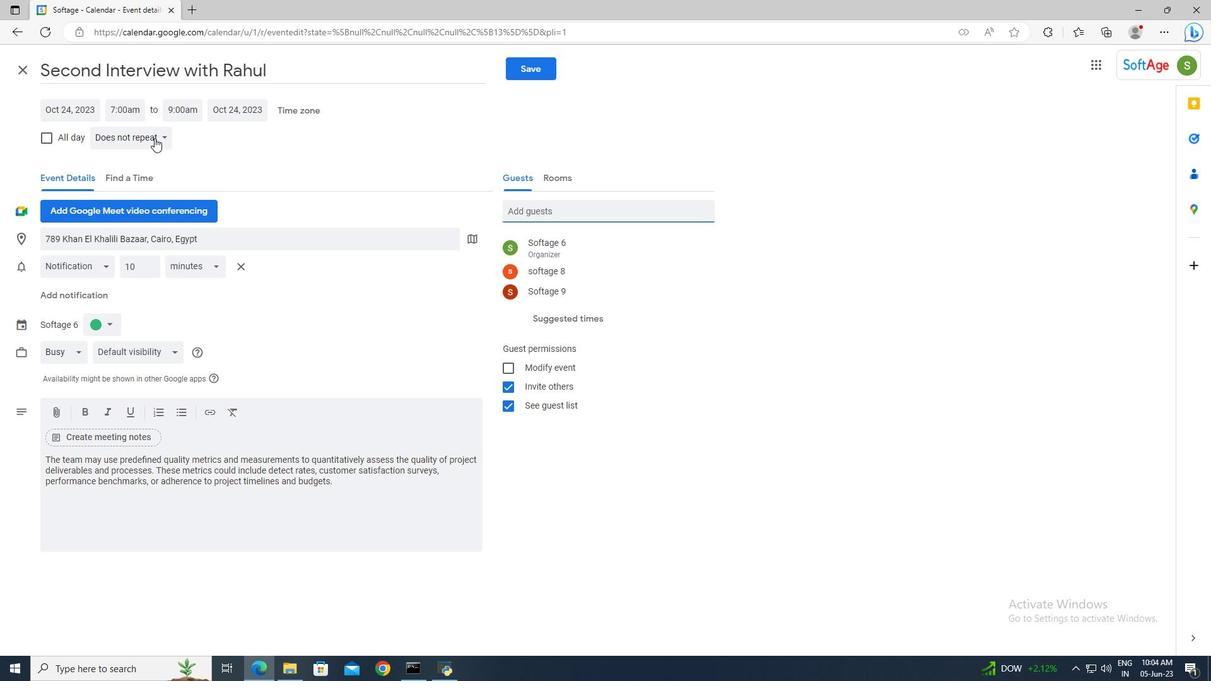 
Action: Mouse moved to (154, 138)
Screenshot: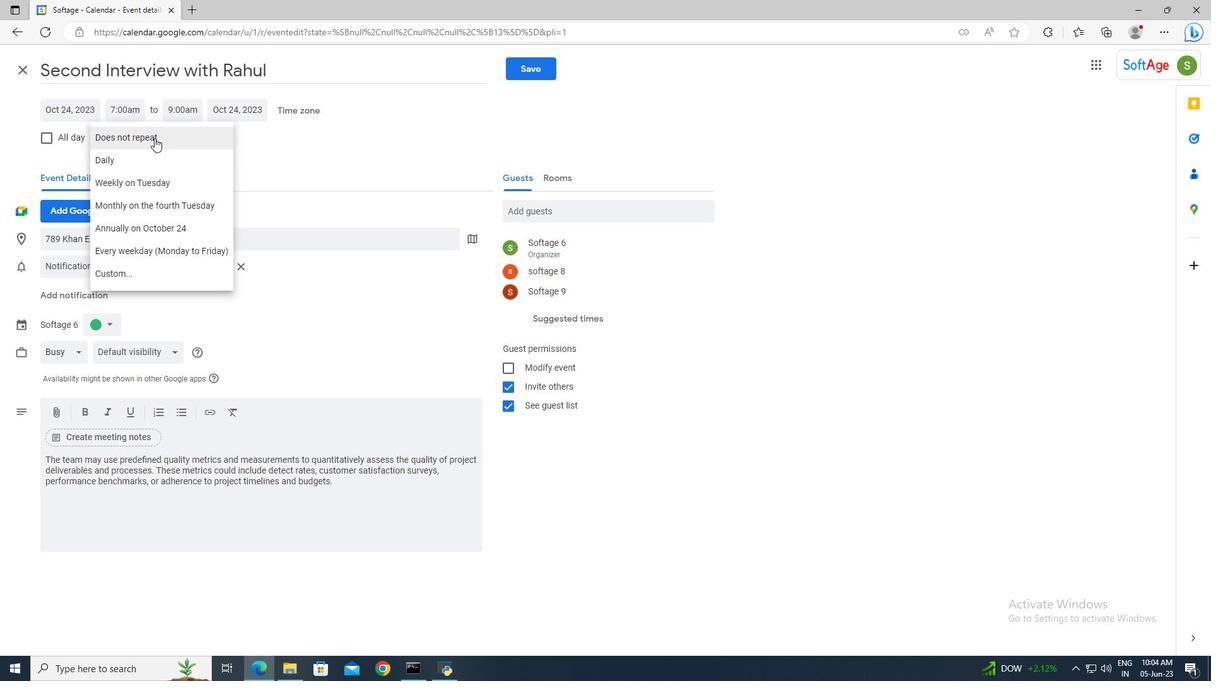 
Action: Mouse pressed left at (154, 138)
Screenshot: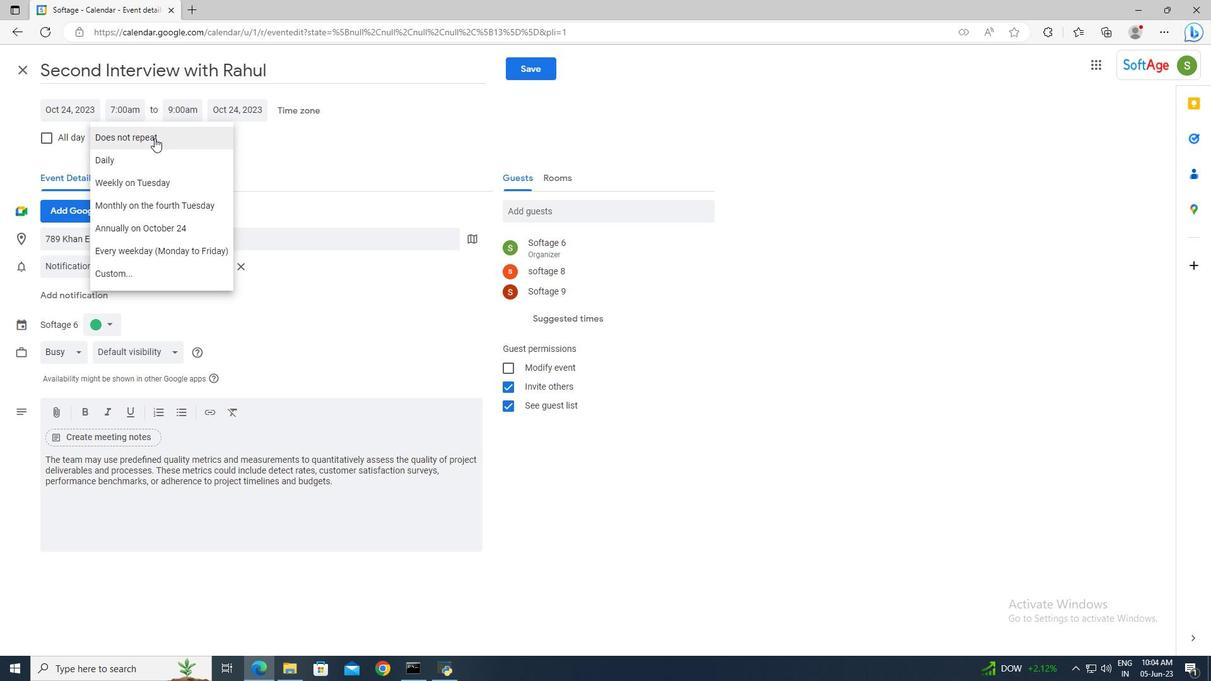 
Action: Mouse moved to (523, 75)
Screenshot: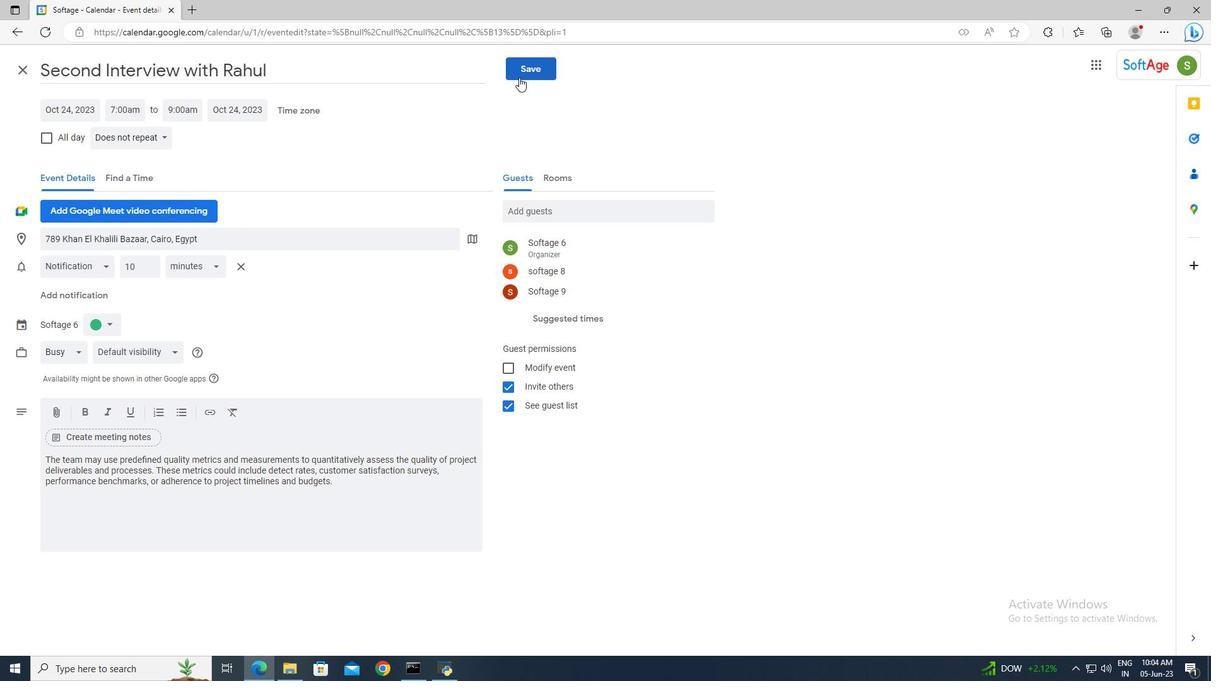 
Action: Mouse pressed left at (523, 75)
Screenshot: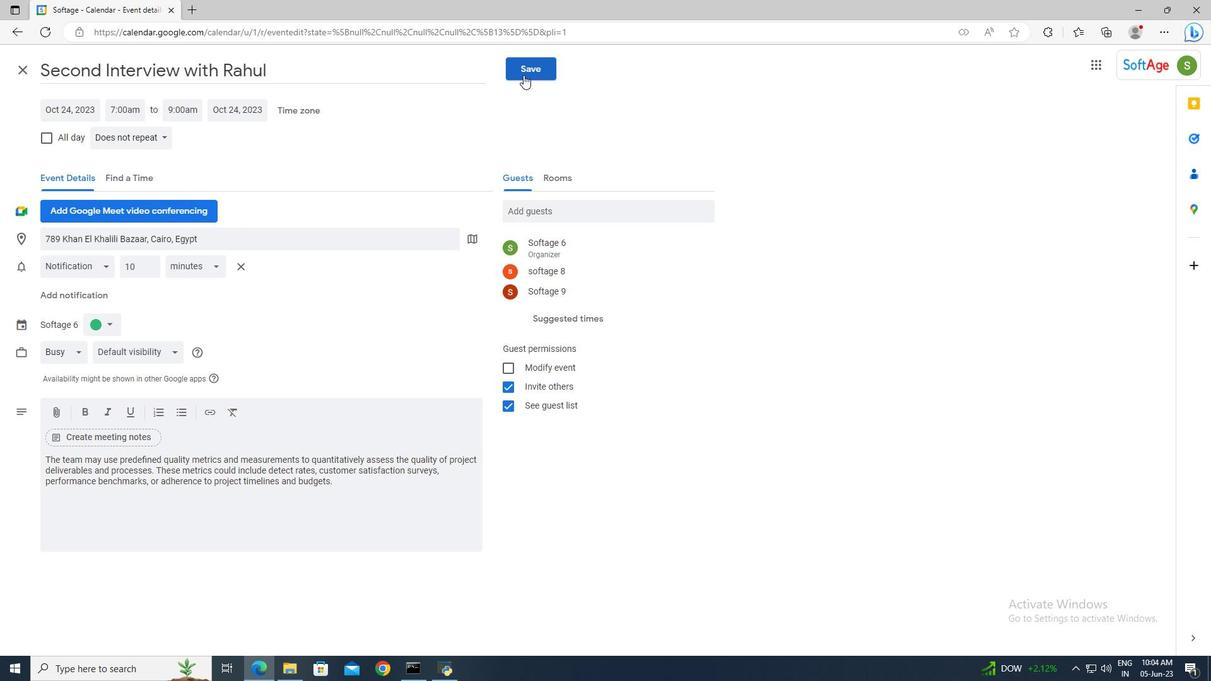 
Action: Mouse moved to (718, 376)
Screenshot: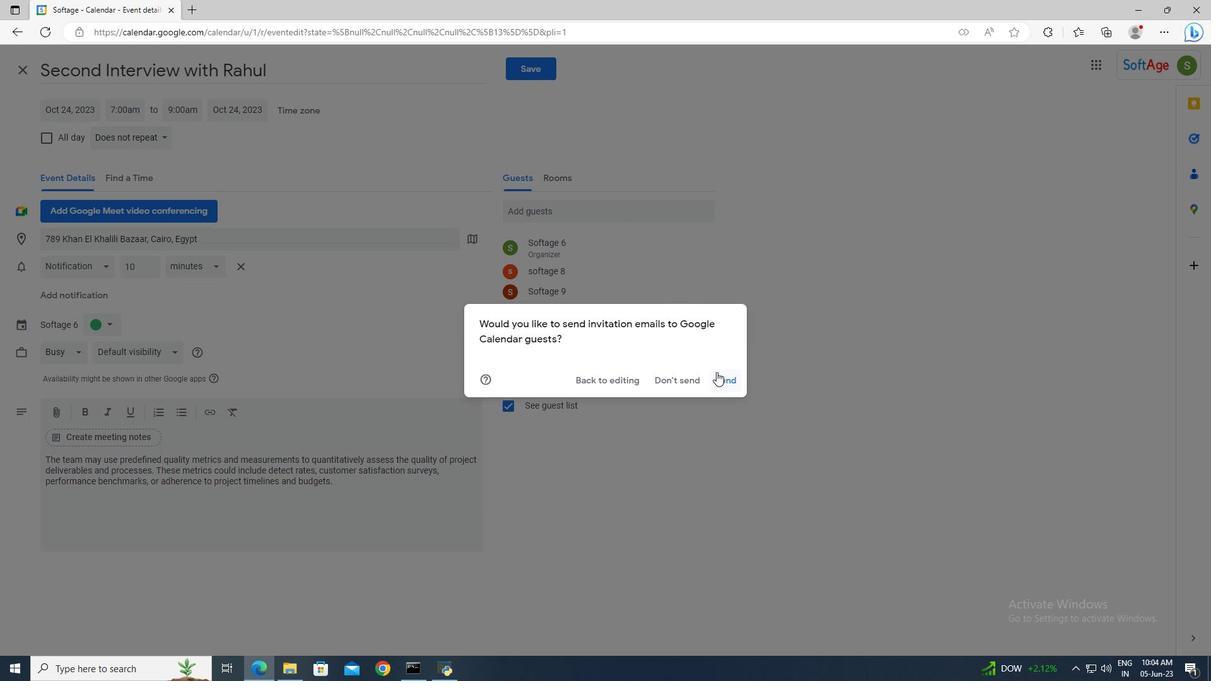 
Action: Mouse pressed left at (718, 376)
Screenshot: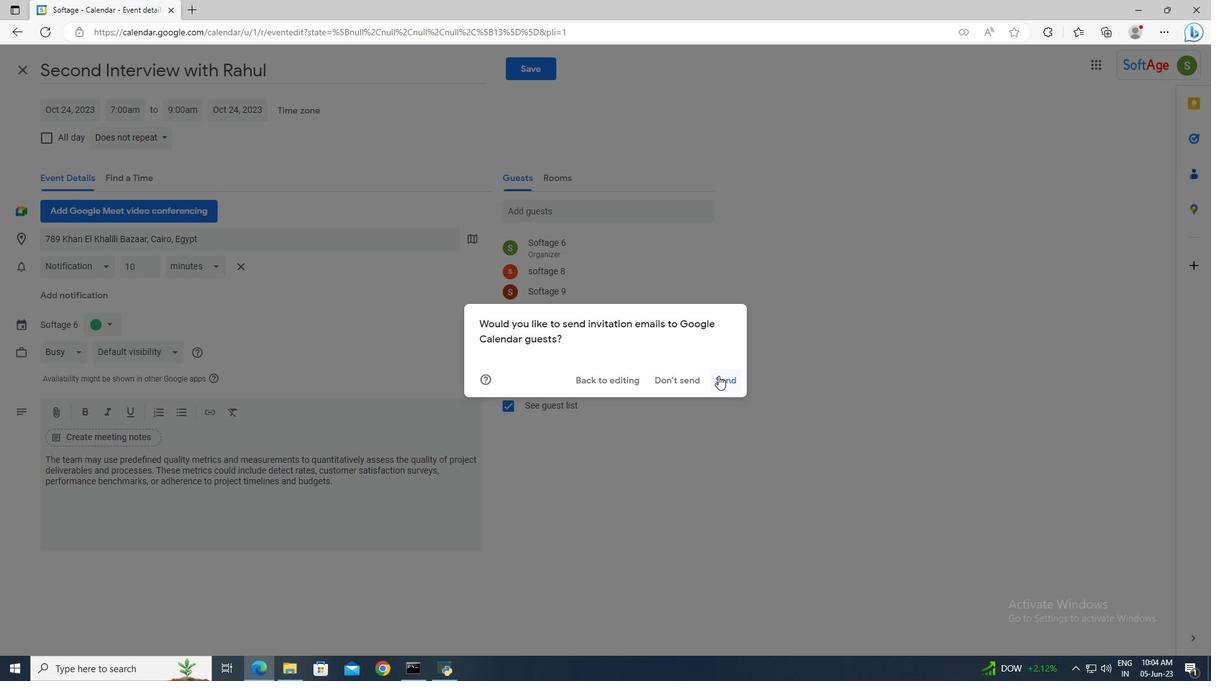 
Action: Mouse moved to (718, 376)
Screenshot: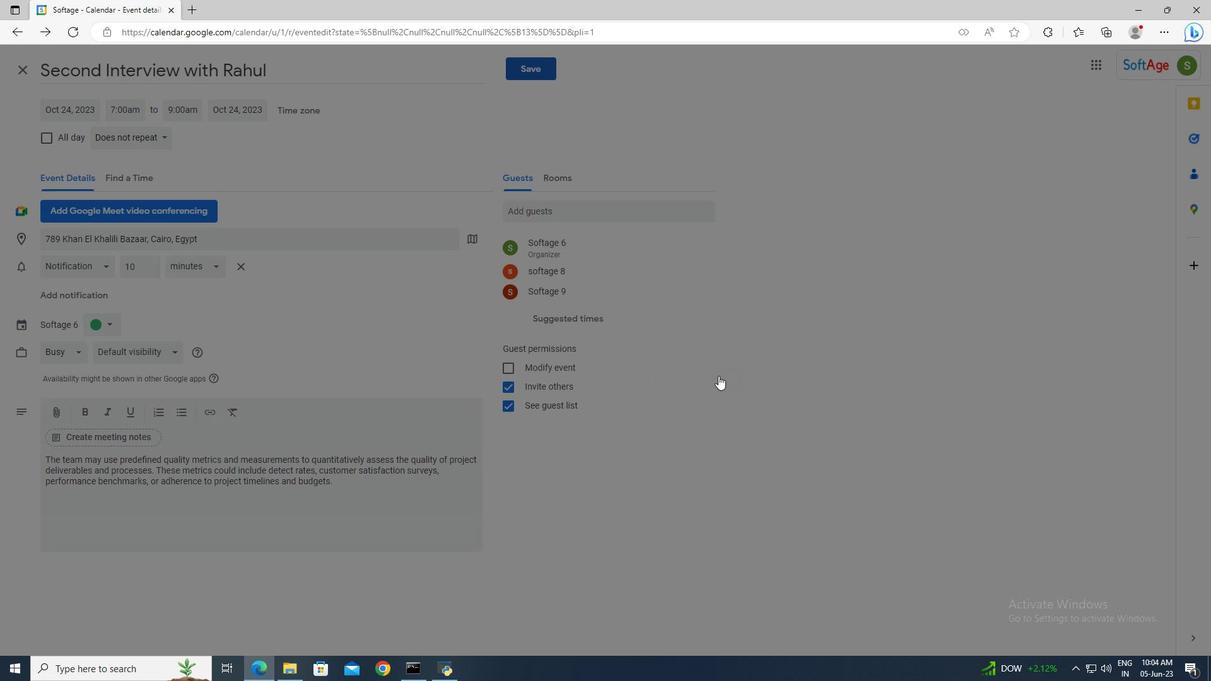 
